 Task: Find connections with filter location Ningde with filter topic #futurewith filter profile language Spanish with filter current company AUROBINDO PHARMA LTD with filter school Panimalar Engineering College with filter industry Water Supply and Irrigation Systems with filter service category Project Management with filter keywords title Doctor
Action: Mouse moved to (554, 77)
Screenshot: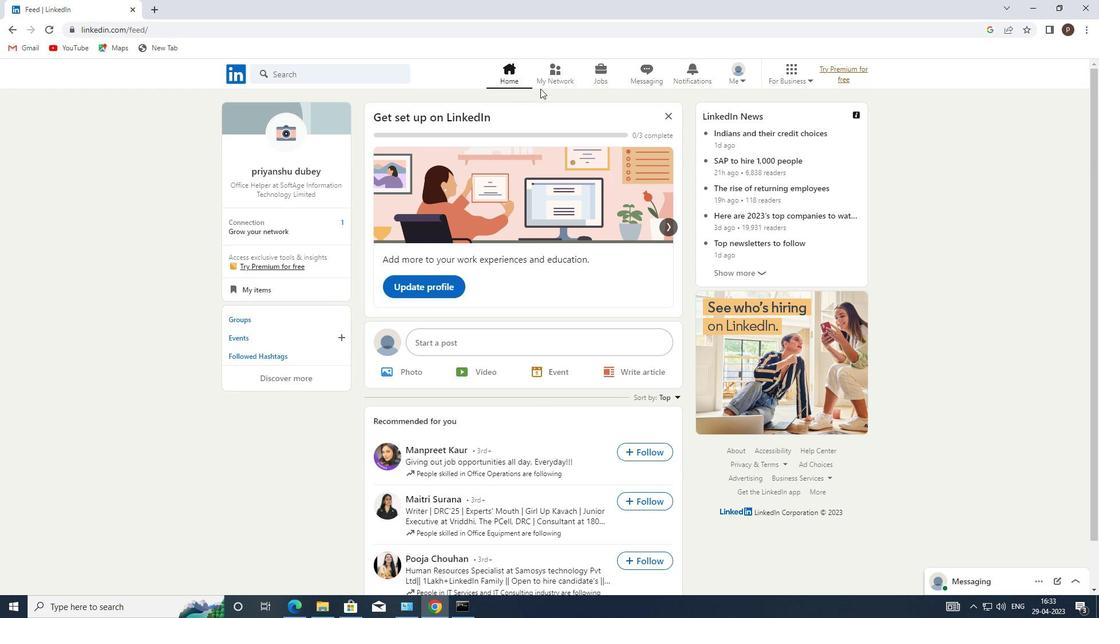 
Action: Mouse pressed left at (554, 77)
Screenshot: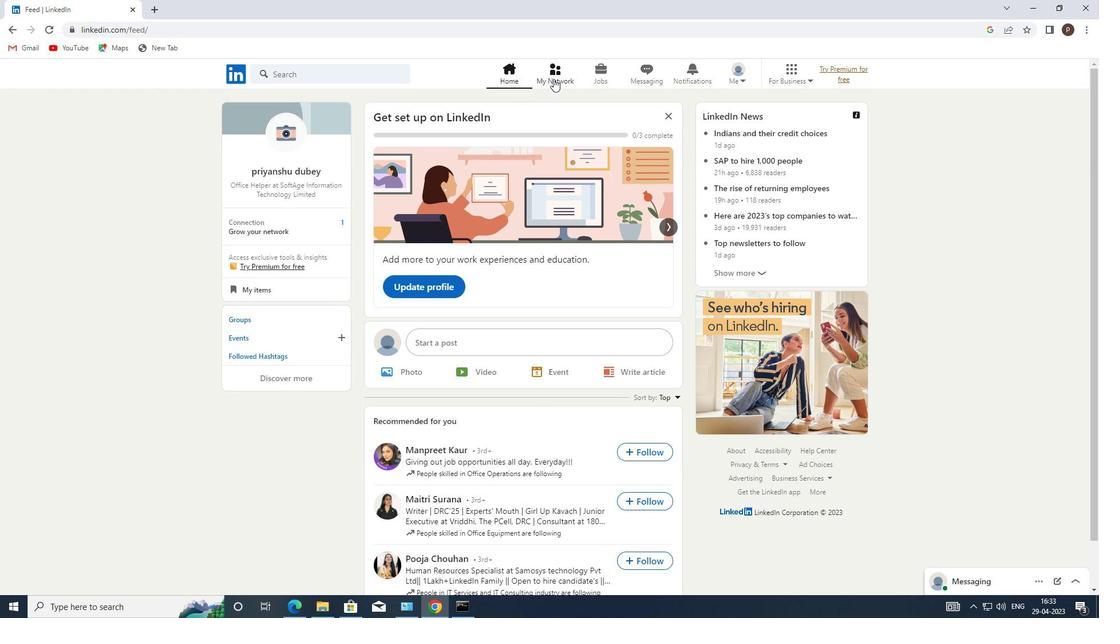 
Action: Mouse moved to (265, 133)
Screenshot: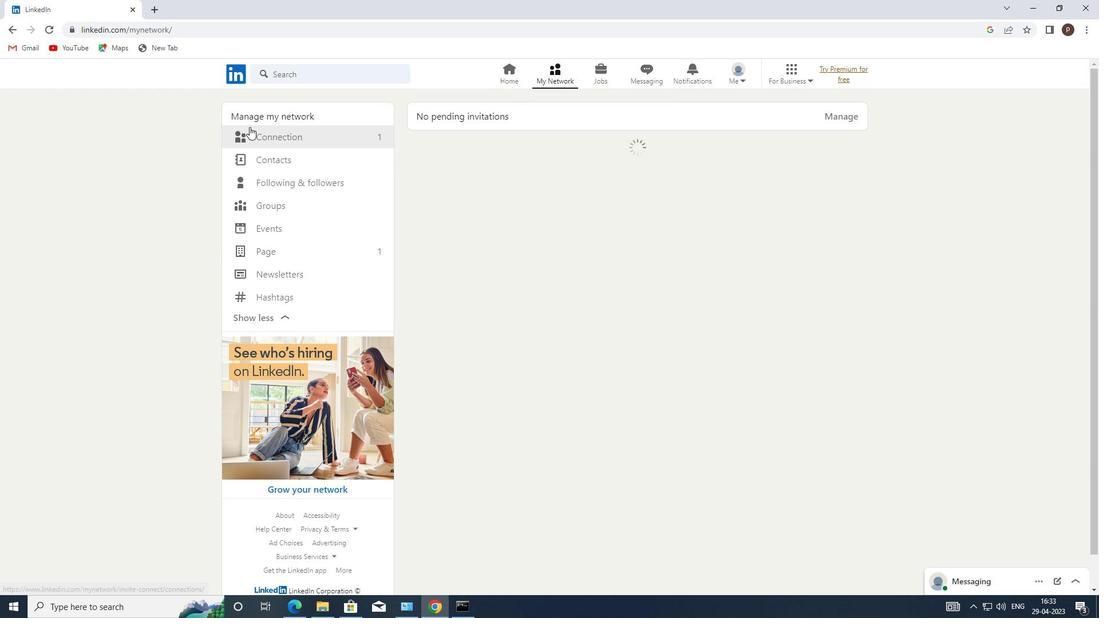 
Action: Mouse pressed left at (265, 133)
Screenshot: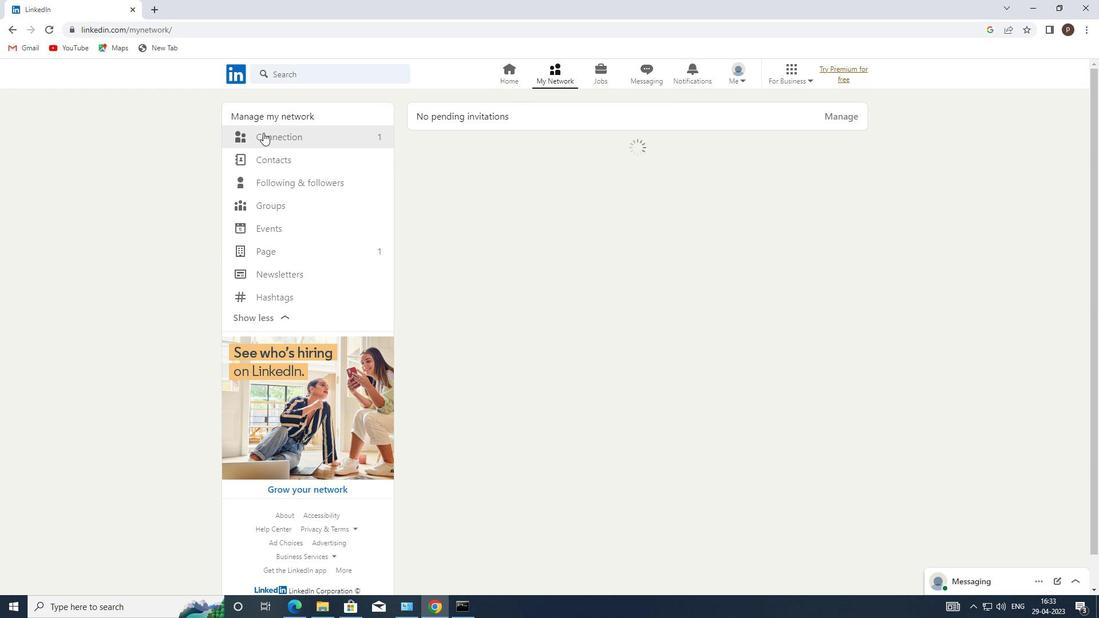 
Action: Mouse moved to (639, 138)
Screenshot: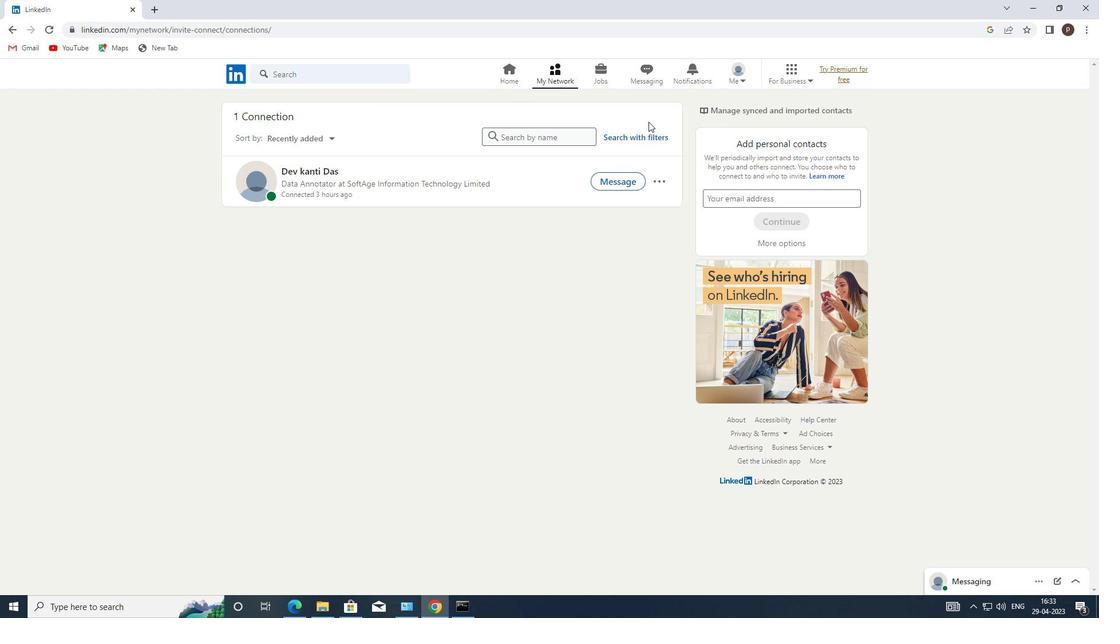 
Action: Mouse pressed left at (639, 138)
Screenshot: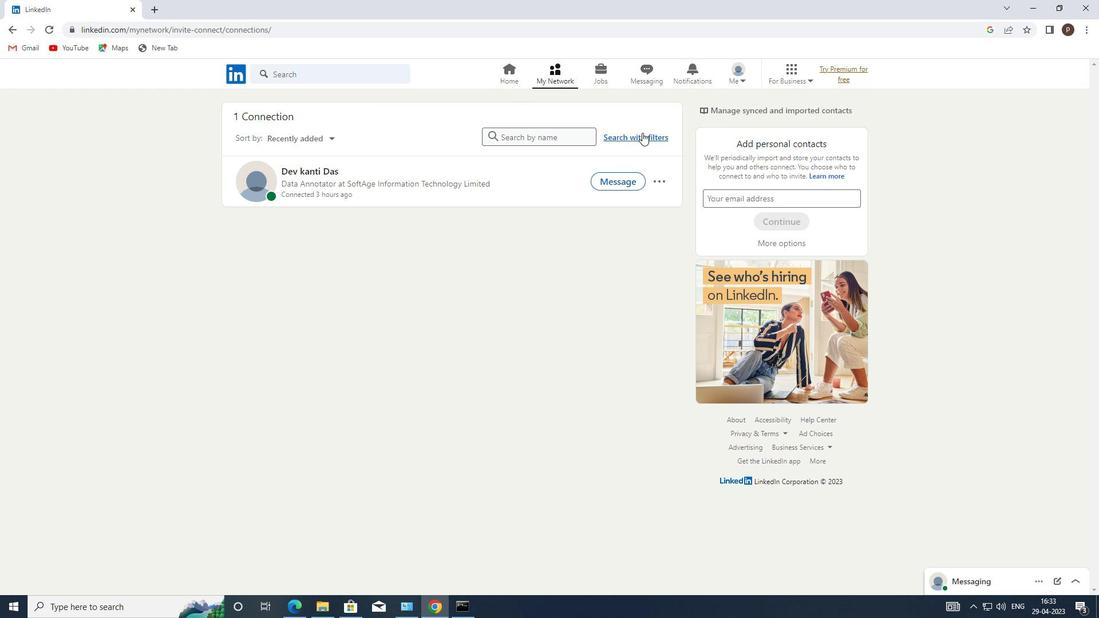 
Action: Mouse moved to (581, 102)
Screenshot: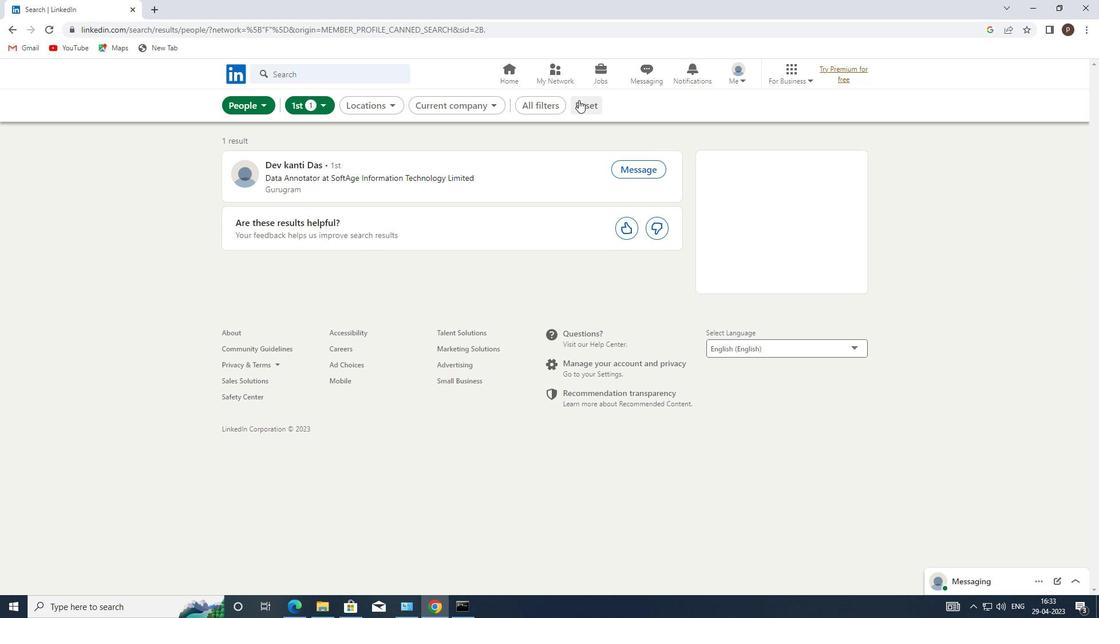 
Action: Mouse pressed left at (581, 102)
Screenshot: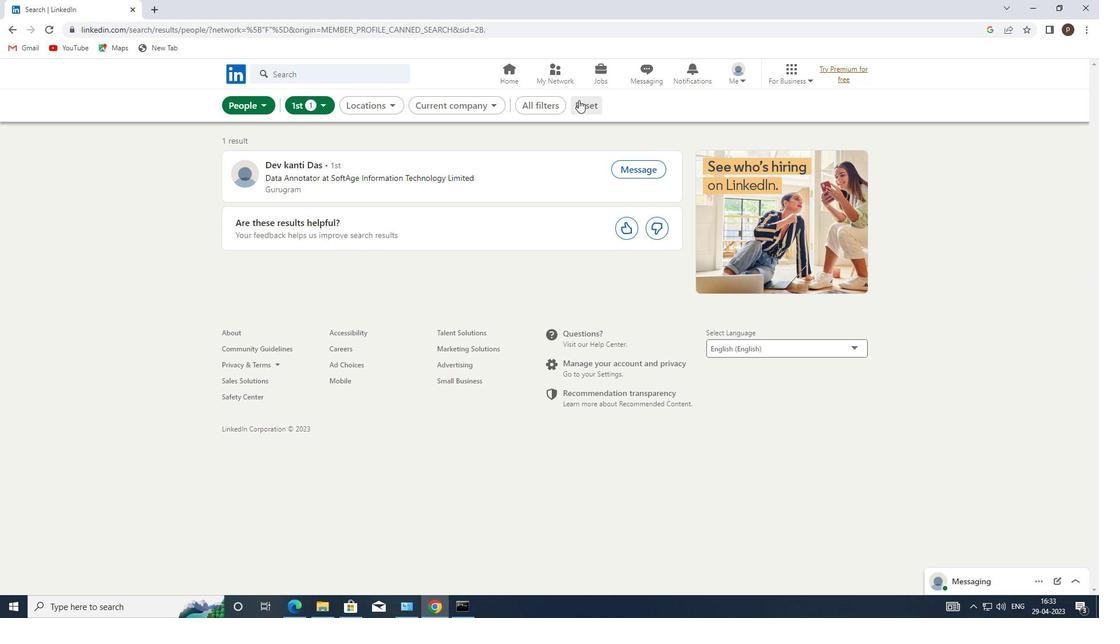 
Action: Mouse moved to (568, 105)
Screenshot: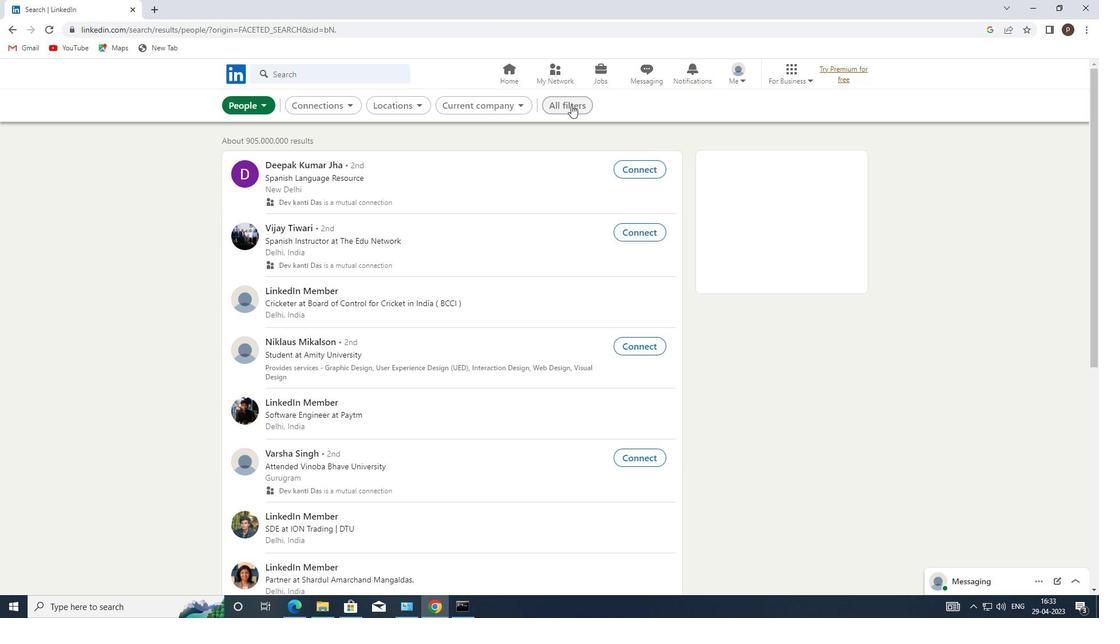 
Action: Mouse pressed left at (568, 105)
Screenshot: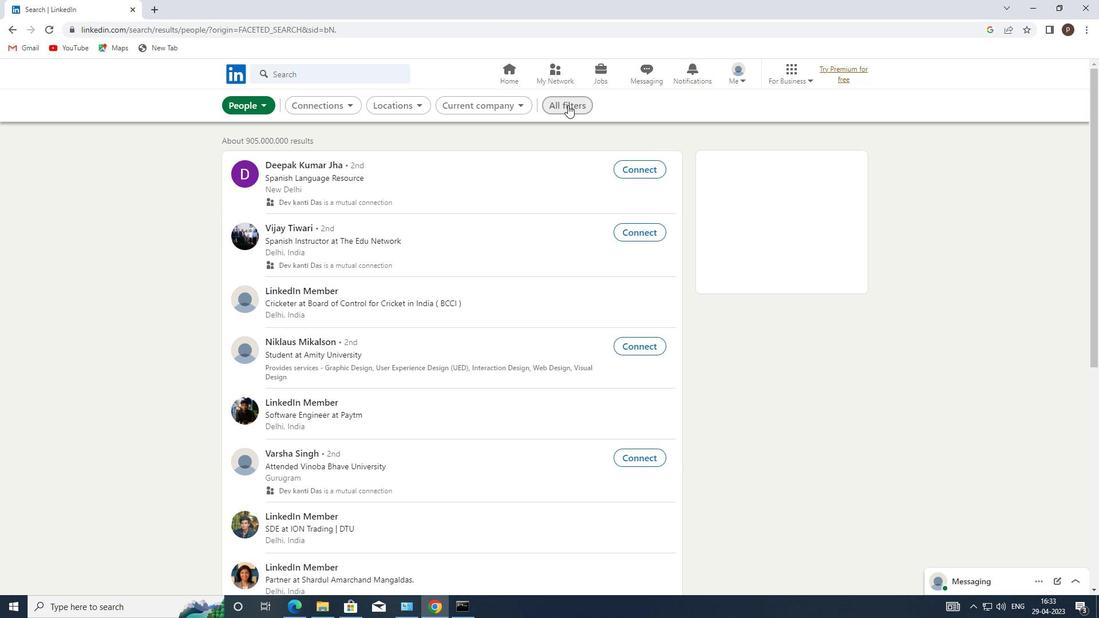 
Action: Mouse moved to (928, 427)
Screenshot: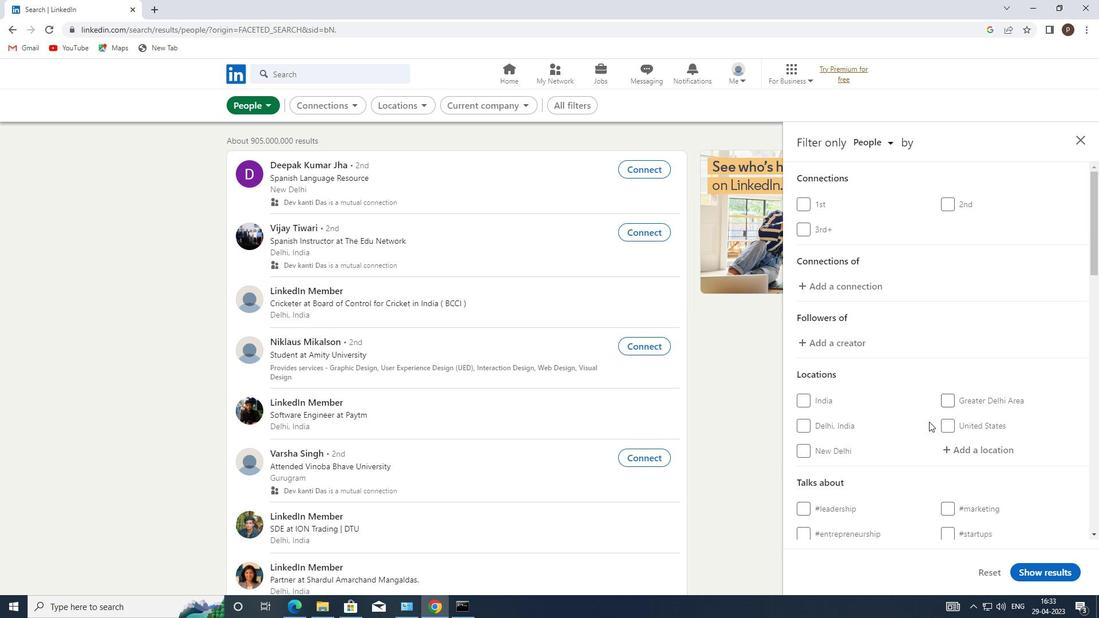 
Action: Mouse scrolled (928, 426) with delta (0, 0)
Screenshot: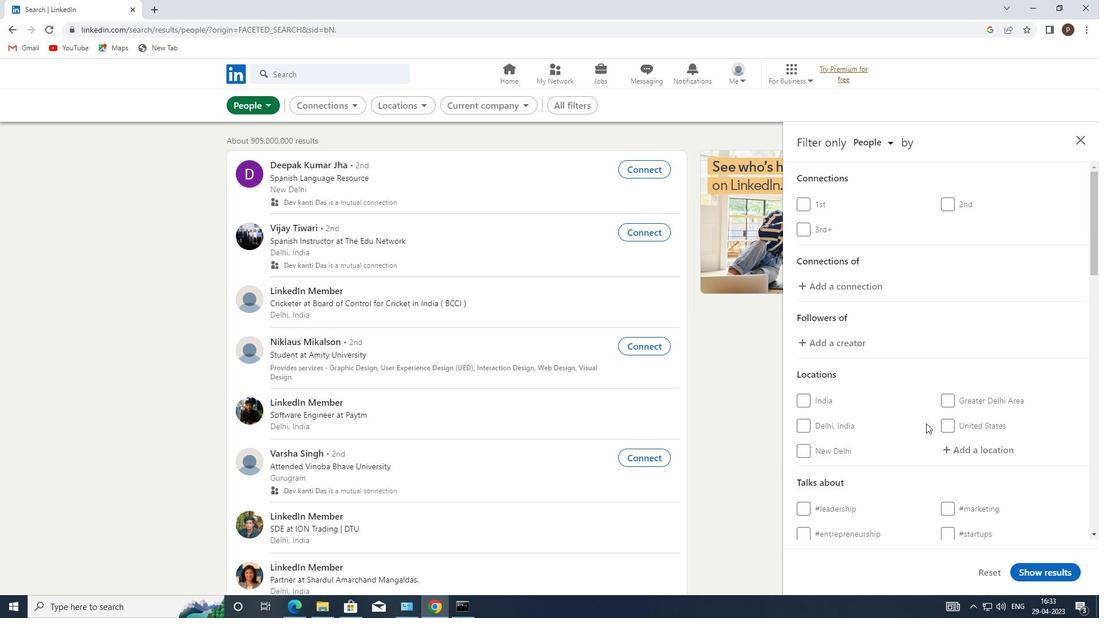 
Action: Mouse scrolled (928, 426) with delta (0, 0)
Screenshot: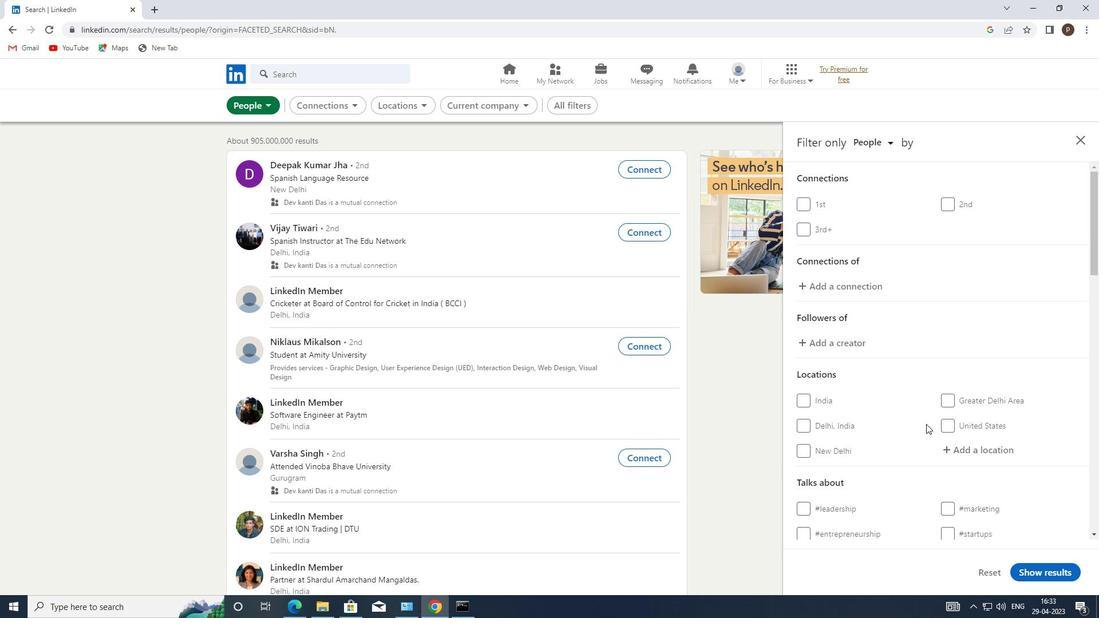 
Action: Mouse moved to (963, 337)
Screenshot: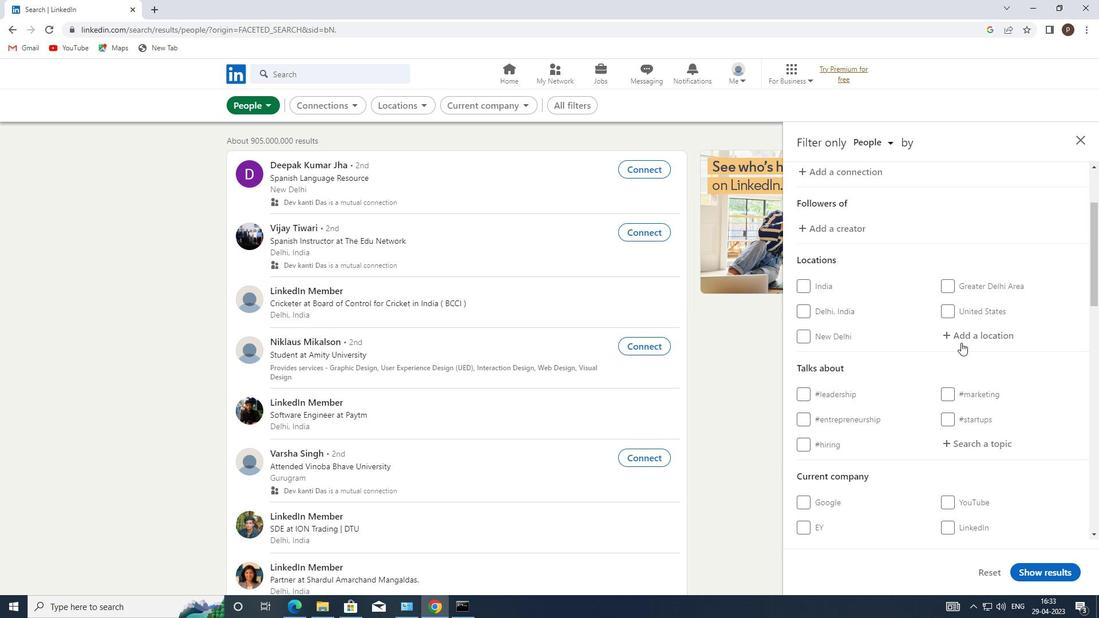 
Action: Mouse pressed left at (963, 337)
Screenshot: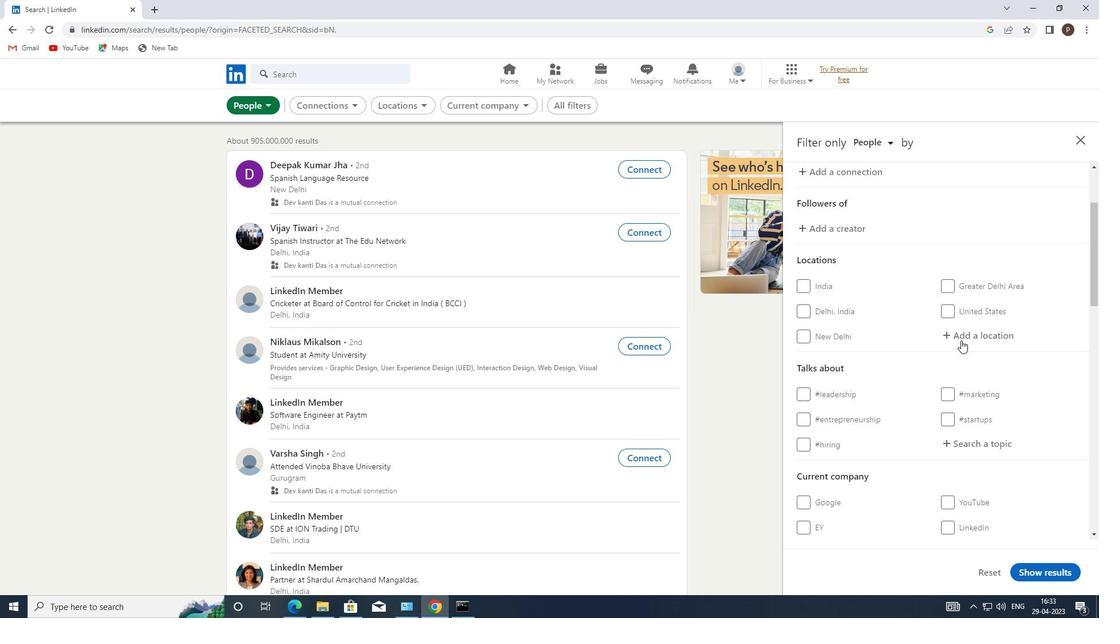 
Action: Key pressed n<Key.caps_lock>ingde
Screenshot: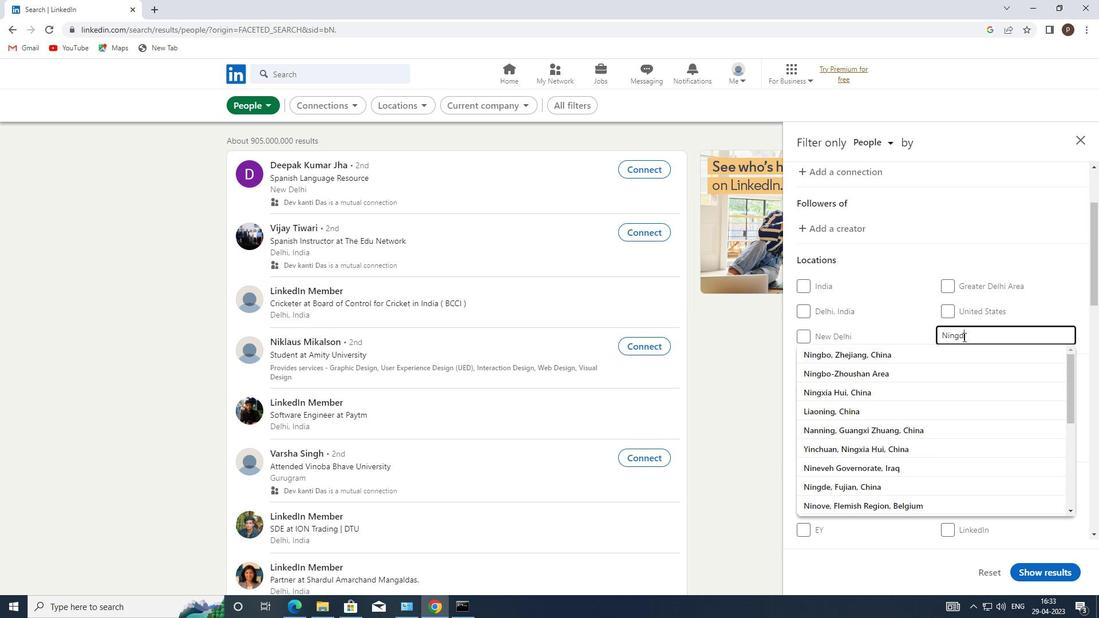 
Action: Mouse moved to (893, 354)
Screenshot: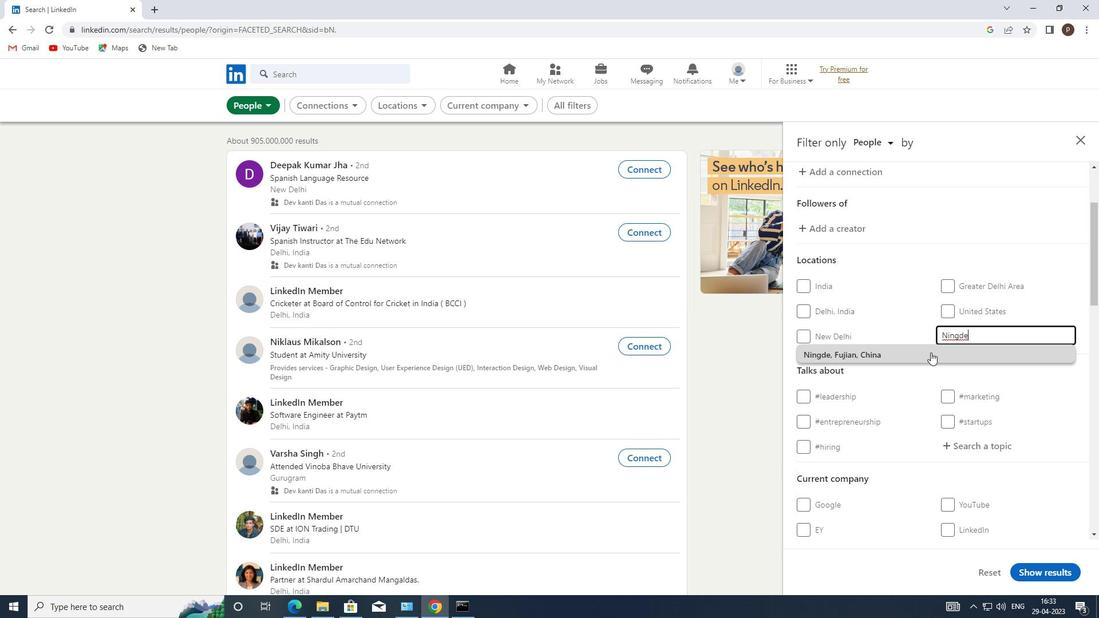 
Action: Mouse pressed left at (893, 354)
Screenshot: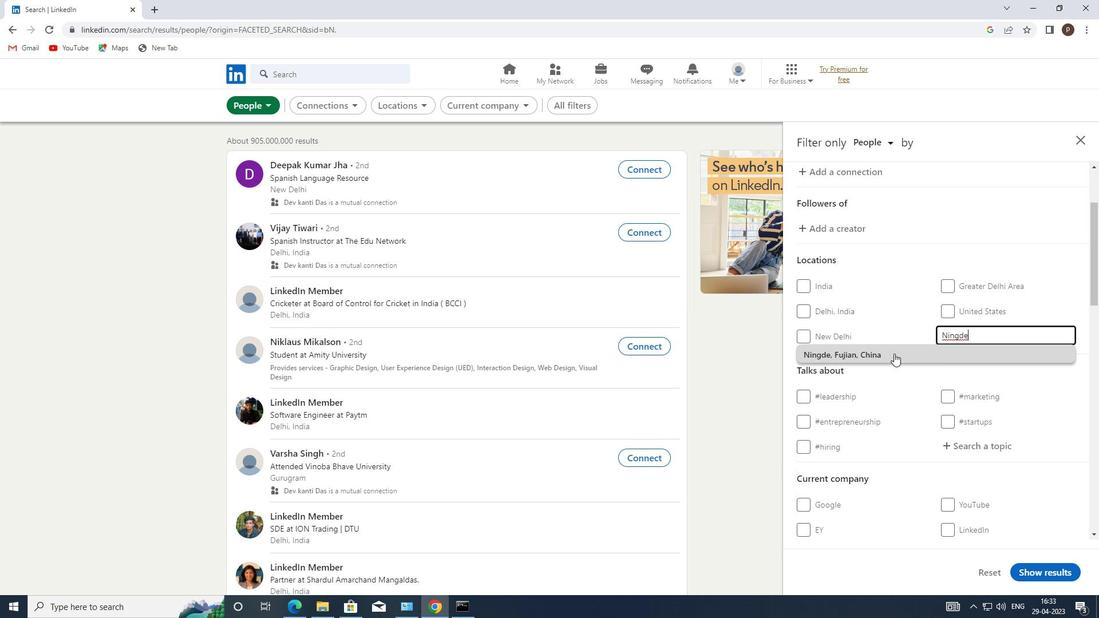 
Action: Mouse moved to (944, 414)
Screenshot: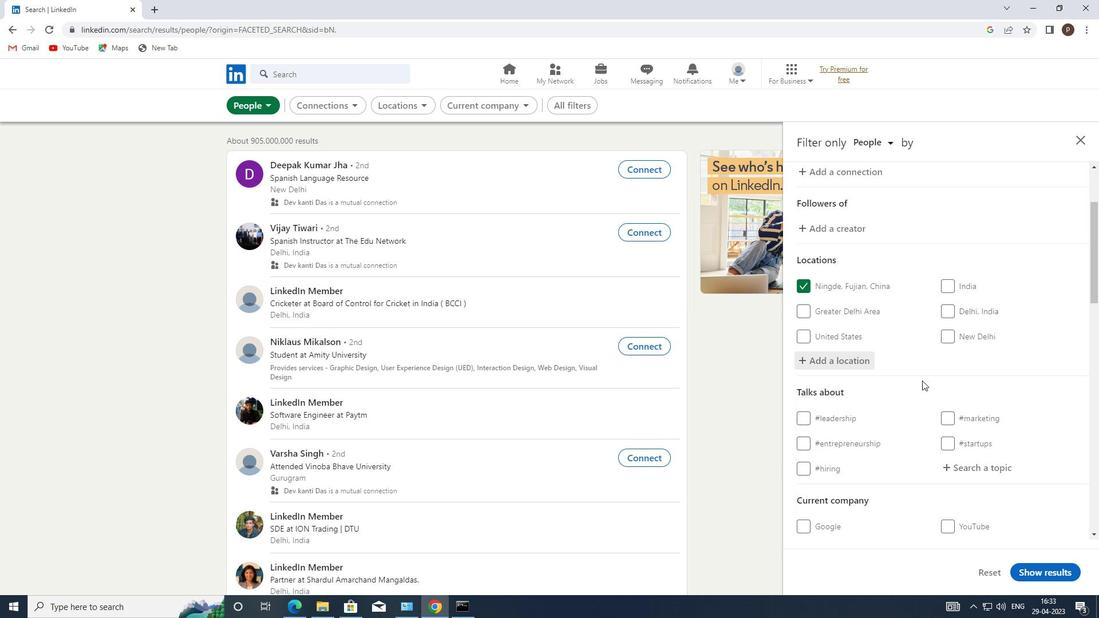 
Action: Mouse scrolled (944, 414) with delta (0, 0)
Screenshot: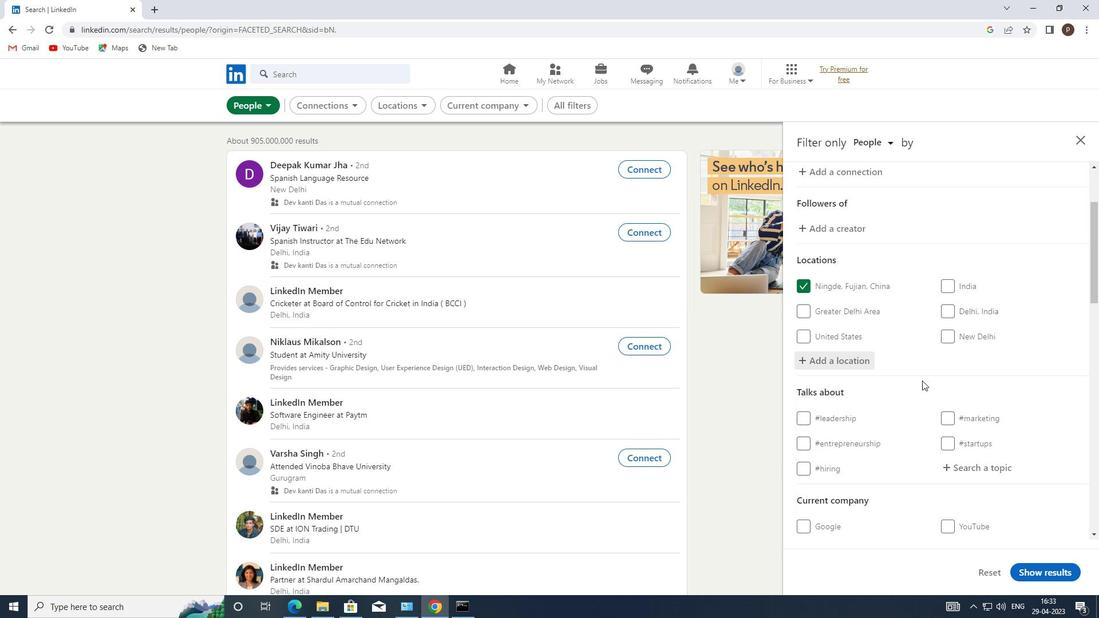 
Action: Mouse scrolled (944, 414) with delta (0, 0)
Screenshot: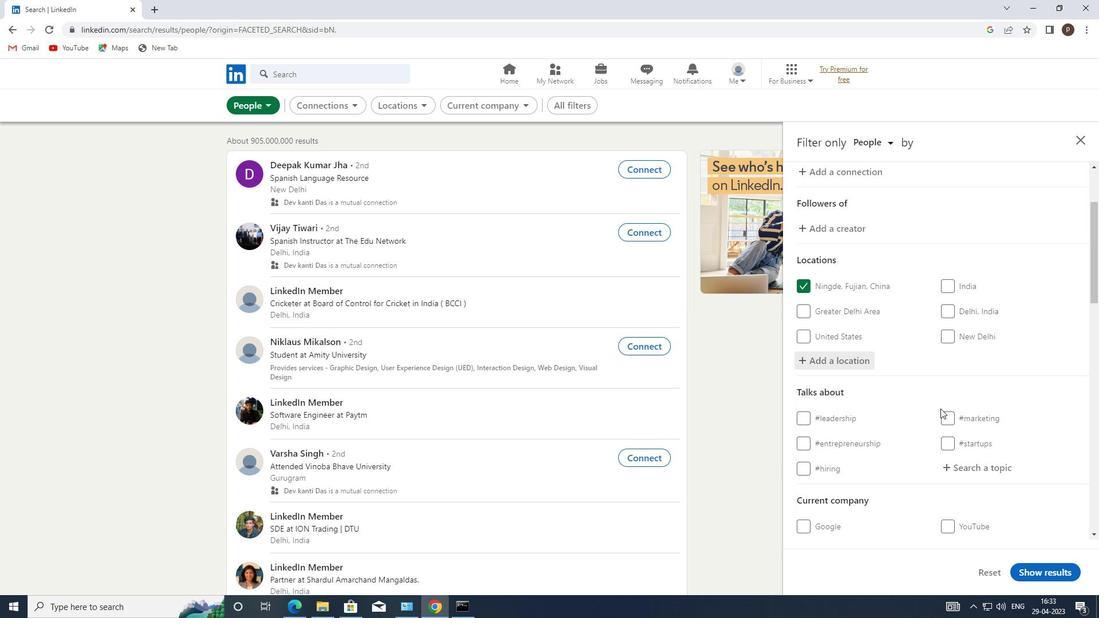 
Action: Mouse moved to (967, 359)
Screenshot: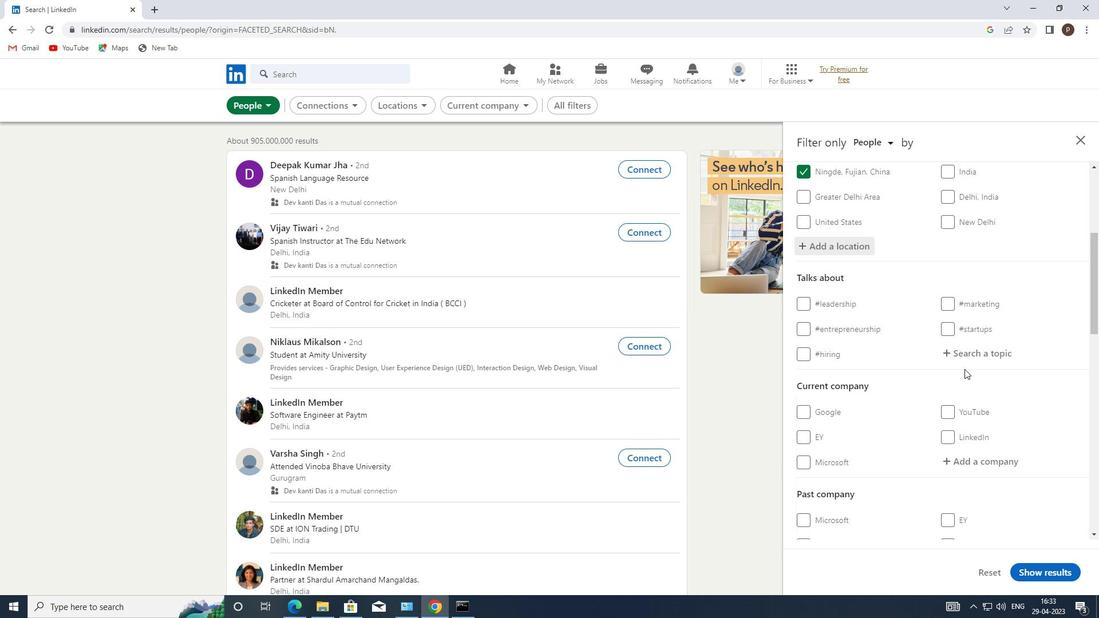 
Action: Mouse pressed left at (967, 359)
Screenshot: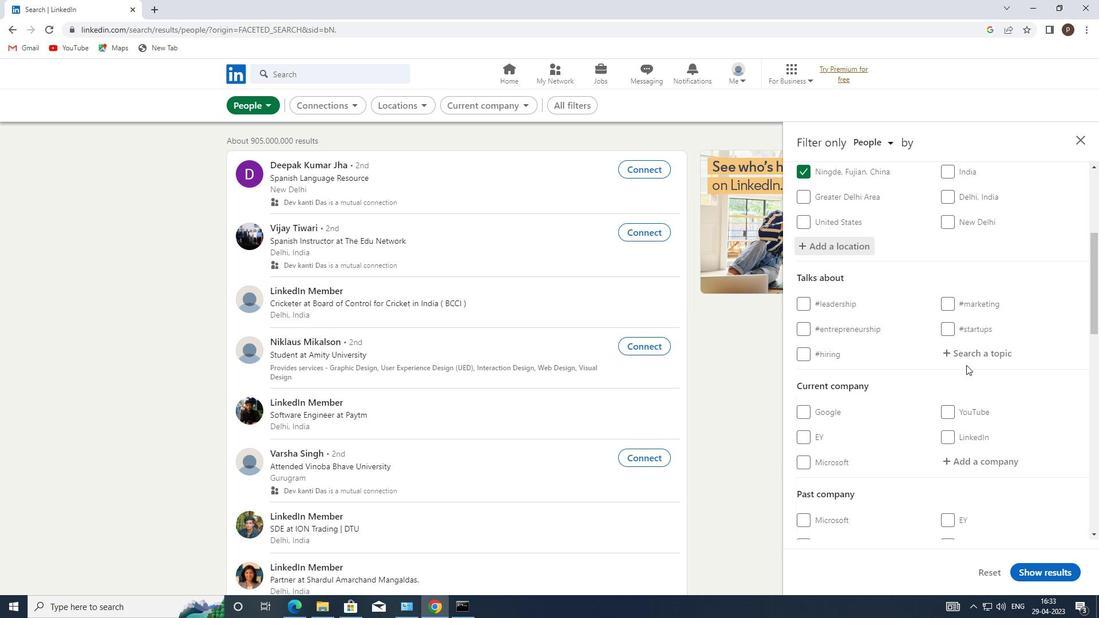 
Action: Mouse moved to (967, 357)
Screenshot: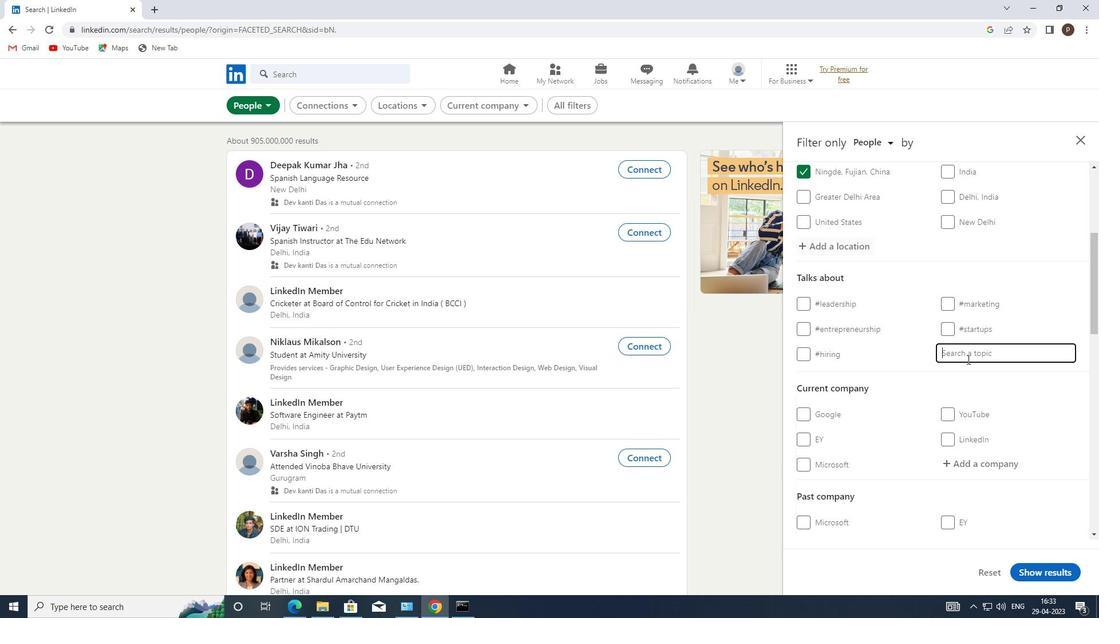 
Action: Mouse pressed left at (967, 357)
Screenshot: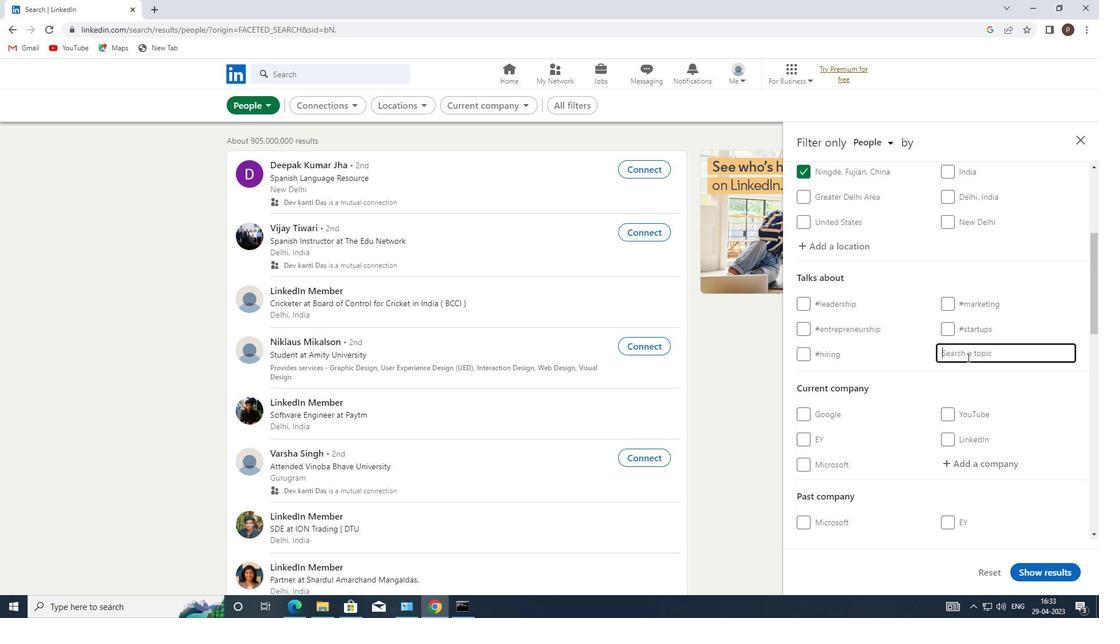 
Action: Mouse moved to (967, 357)
Screenshot: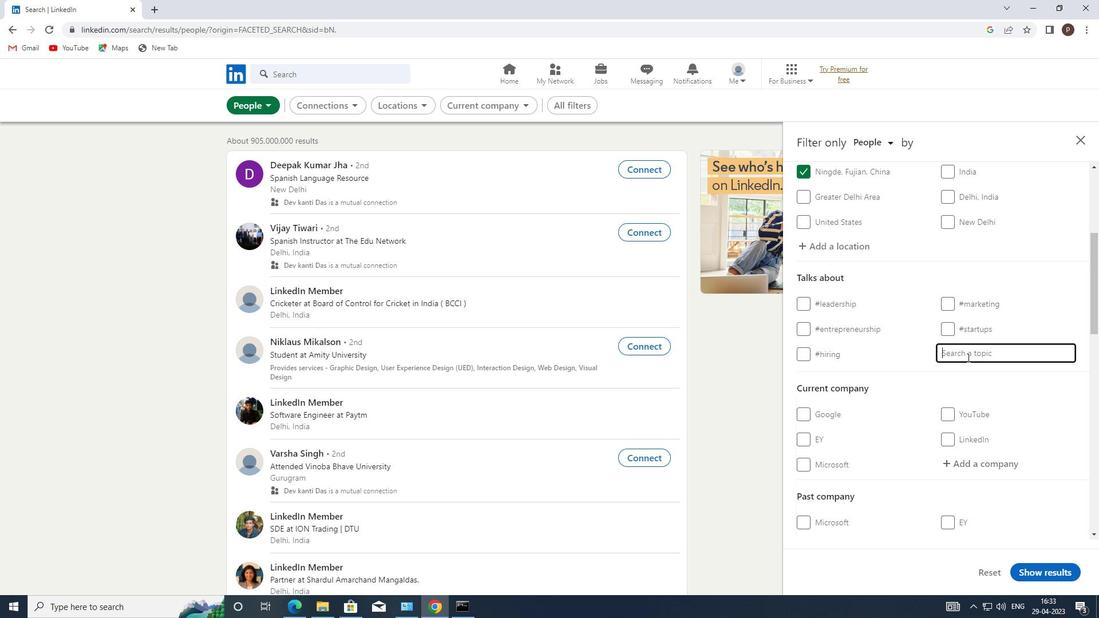 
Action: Key pressed <Key.shift>#FUTURE
Screenshot: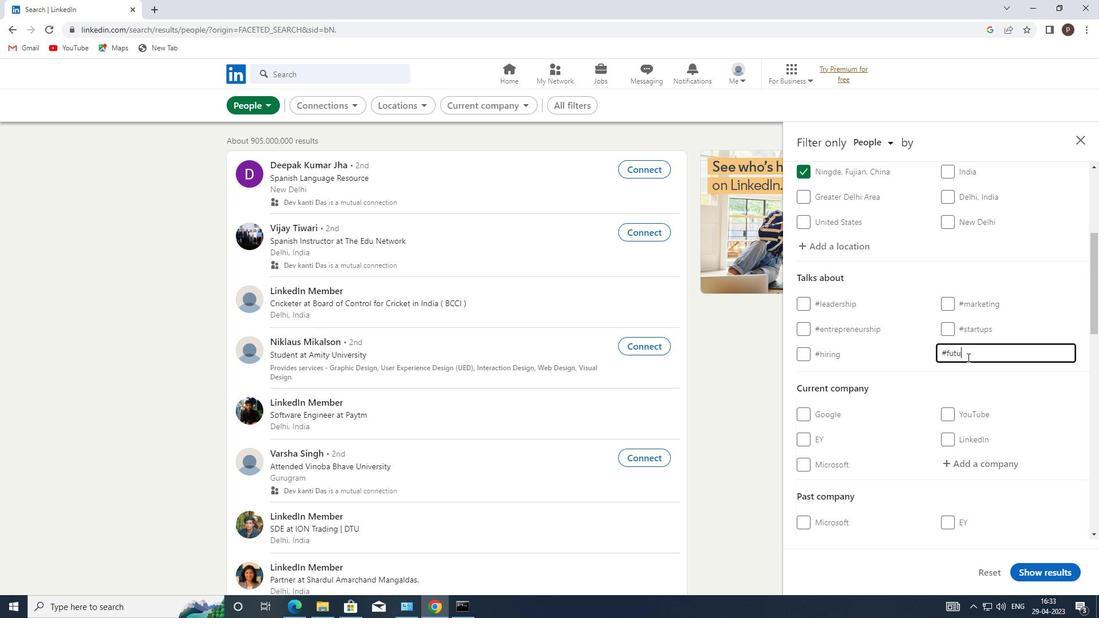 
Action: Mouse moved to (988, 382)
Screenshot: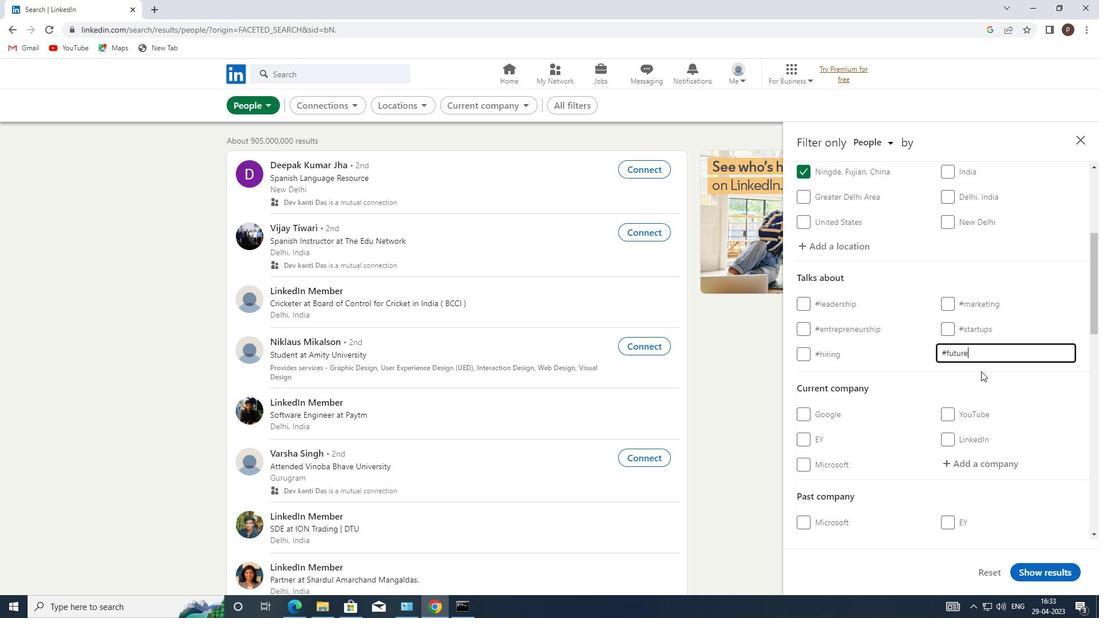 
Action: Mouse scrolled (988, 381) with delta (0, 0)
Screenshot: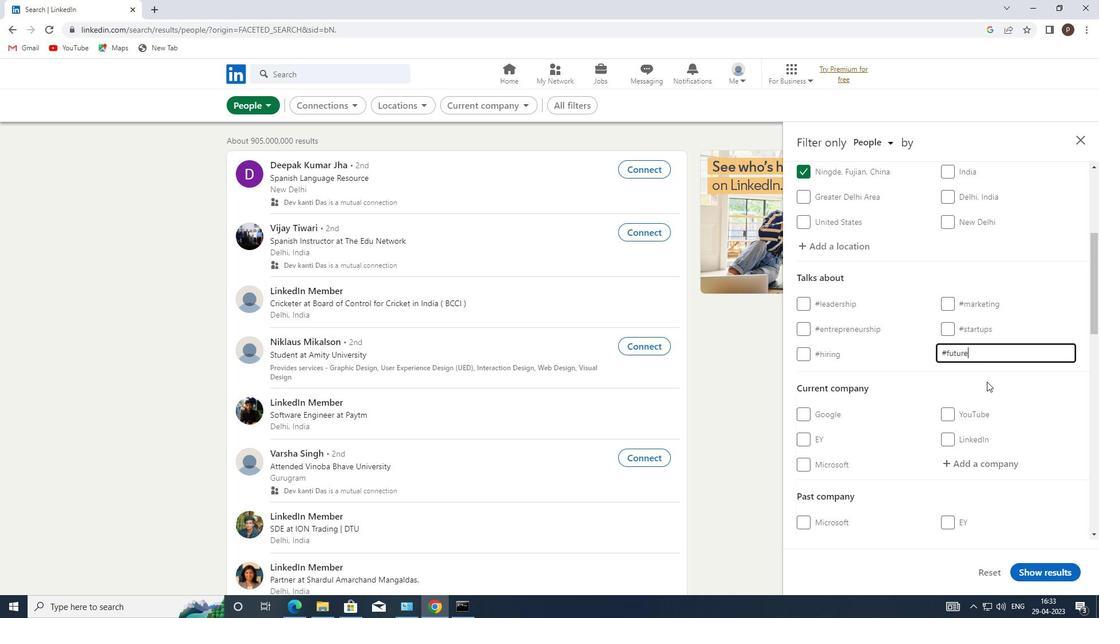 
Action: Mouse scrolled (988, 381) with delta (0, 0)
Screenshot: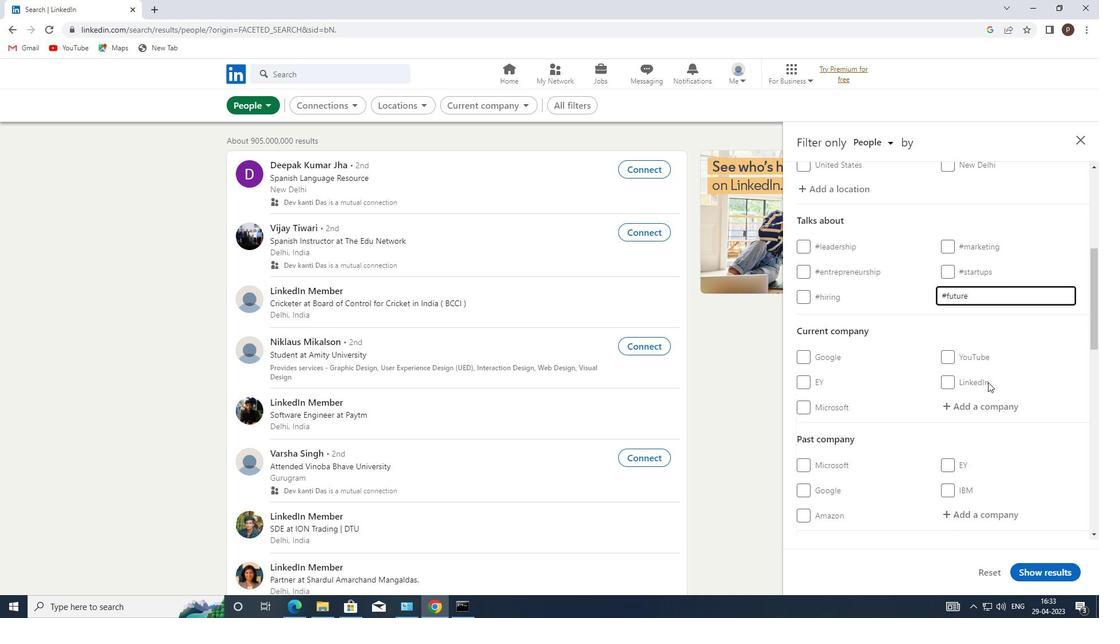 
Action: Mouse scrolled (988, 381) with delta (0, 0)
Screenshot: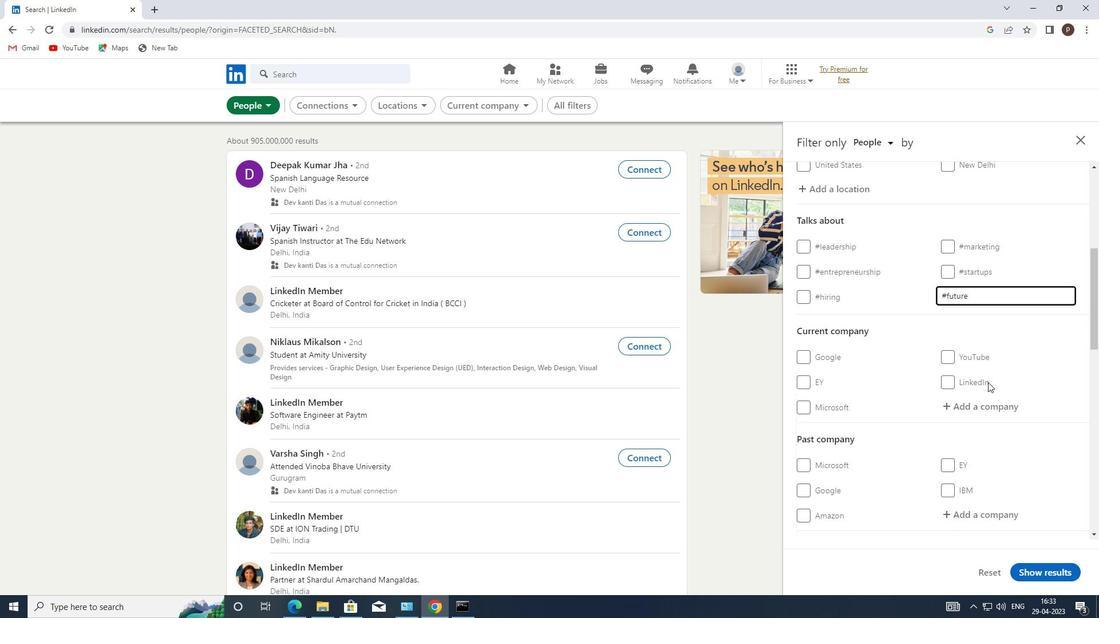 
Action: Mouse scrolled (988, 381) with delta (0, 0)
Screenshot: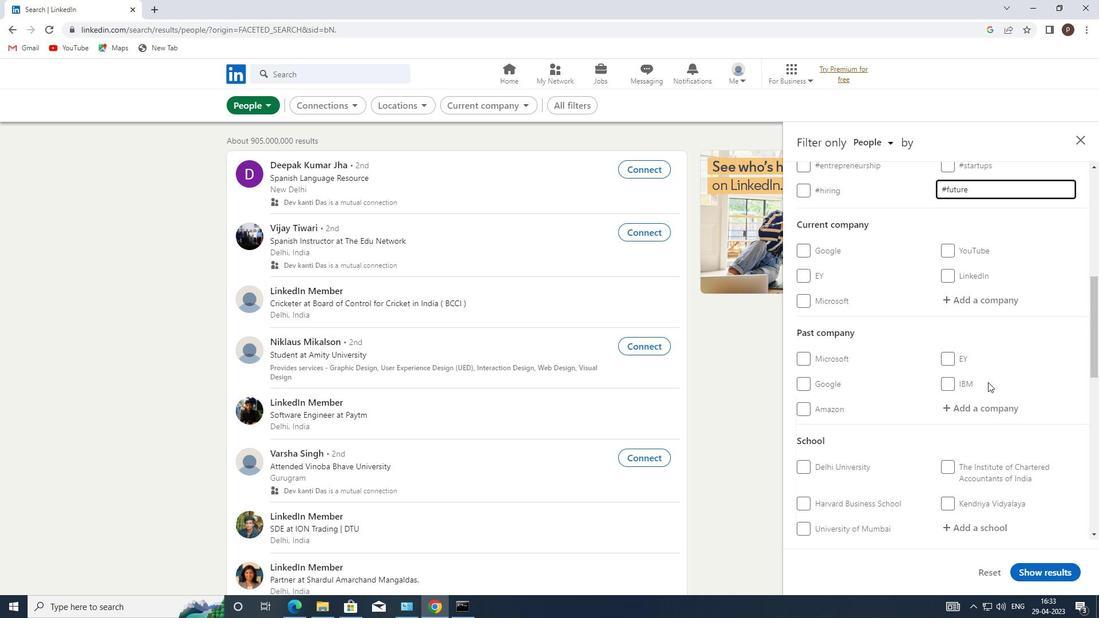 
Action: Mouse scrolled (988, 381) with delta (0, 0)
Screenshot: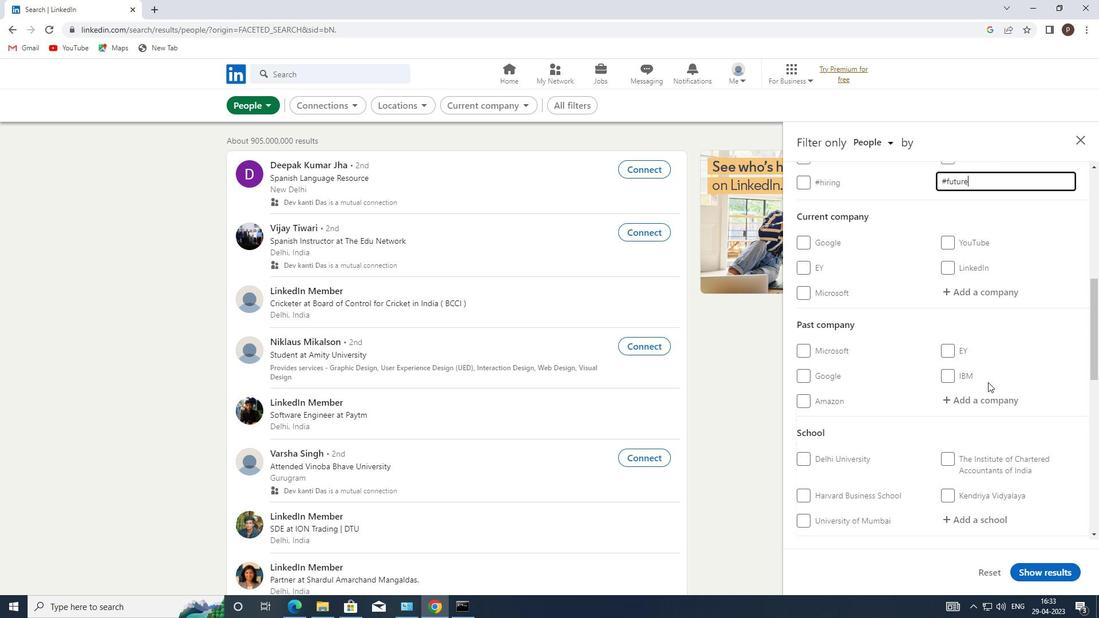 
Action: Mouse scrolled (988, 381) with delta (0, 0)
Screenshot: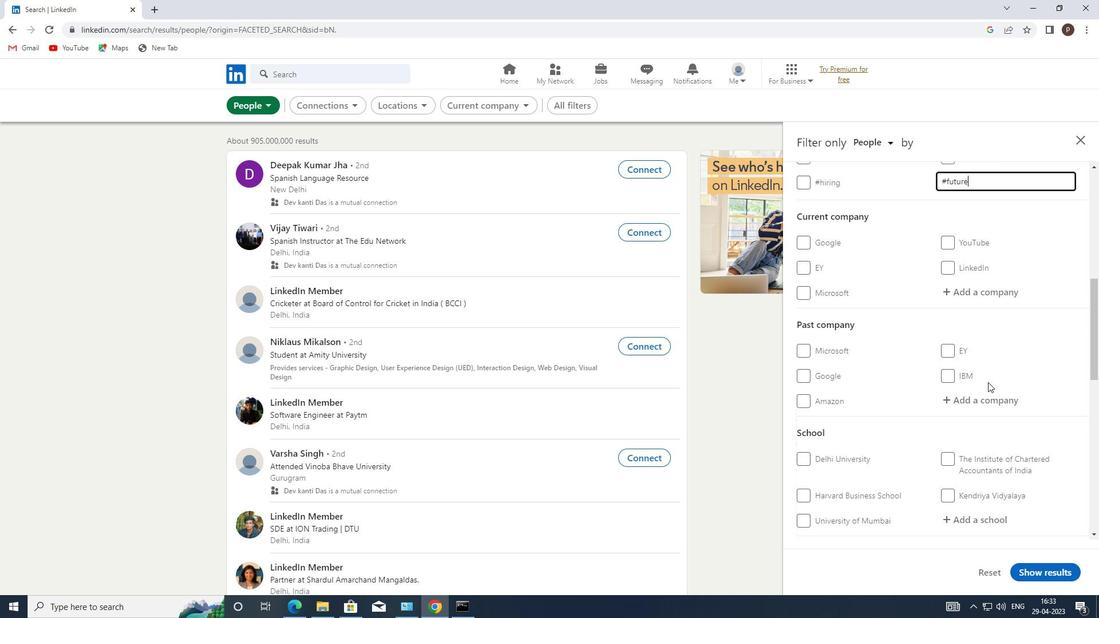 
Action: Mouse moved to (960, 377)
Screenshot: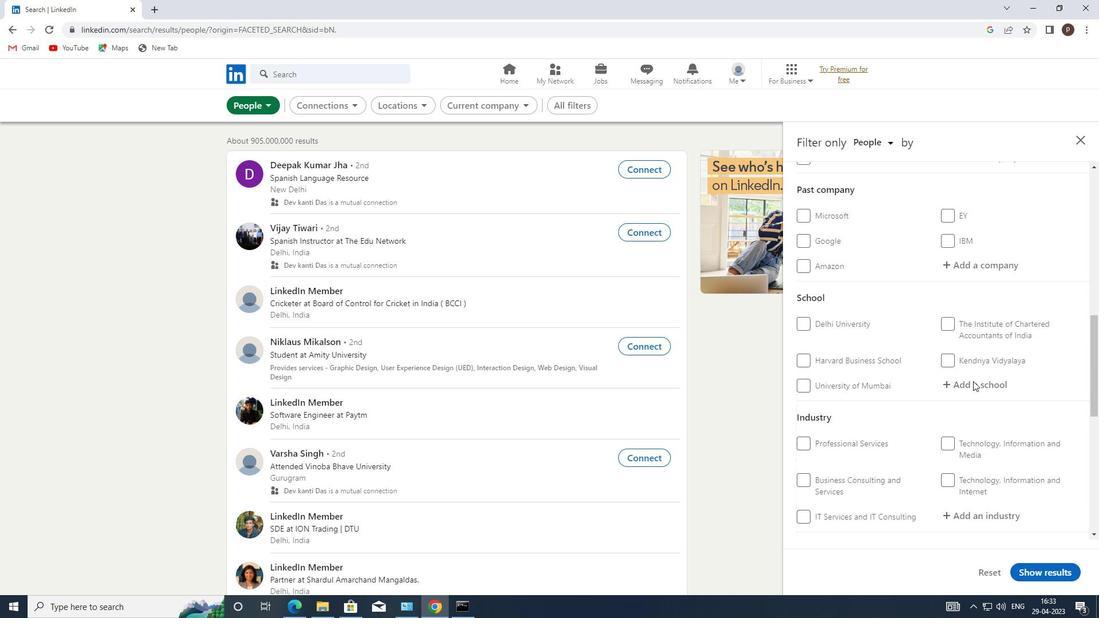 
Action: Mouse scrolled (960, 377) with delta (0, 0)
Screenshot: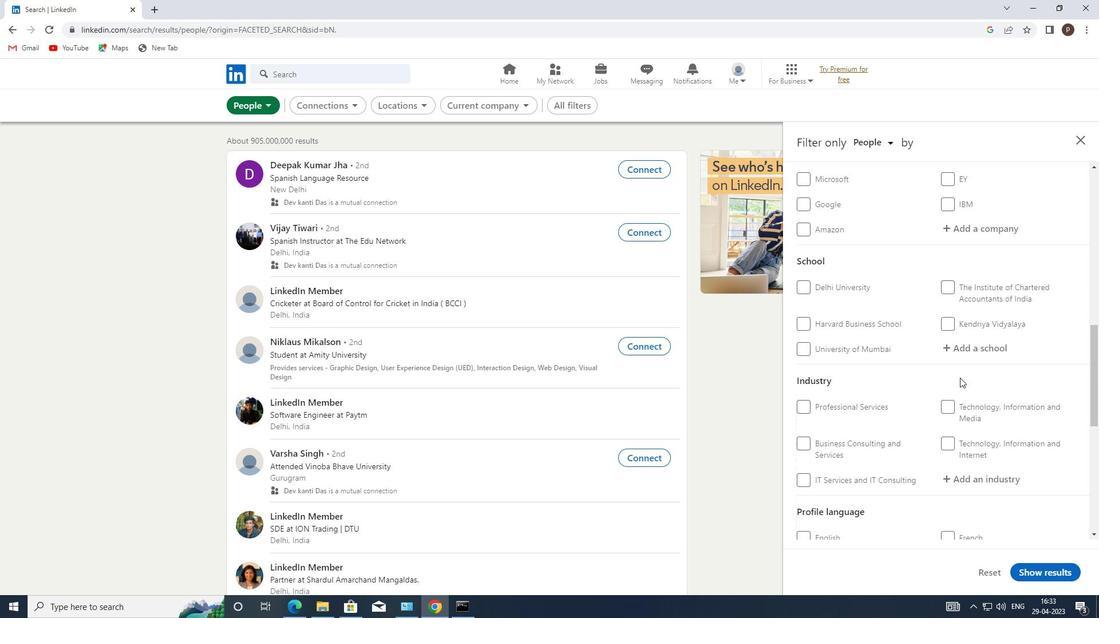 
Action: Mouse scrolled (960, 377) with delta (0, 0)
Screenshot: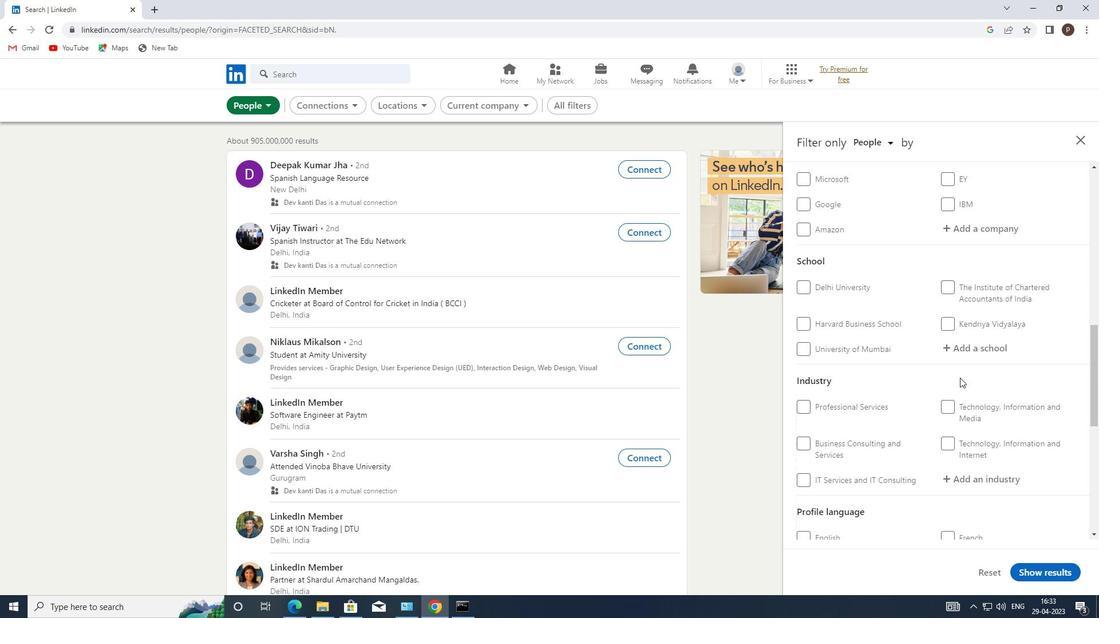 
Action: Mouse moved to (800, 447)
Screenshot: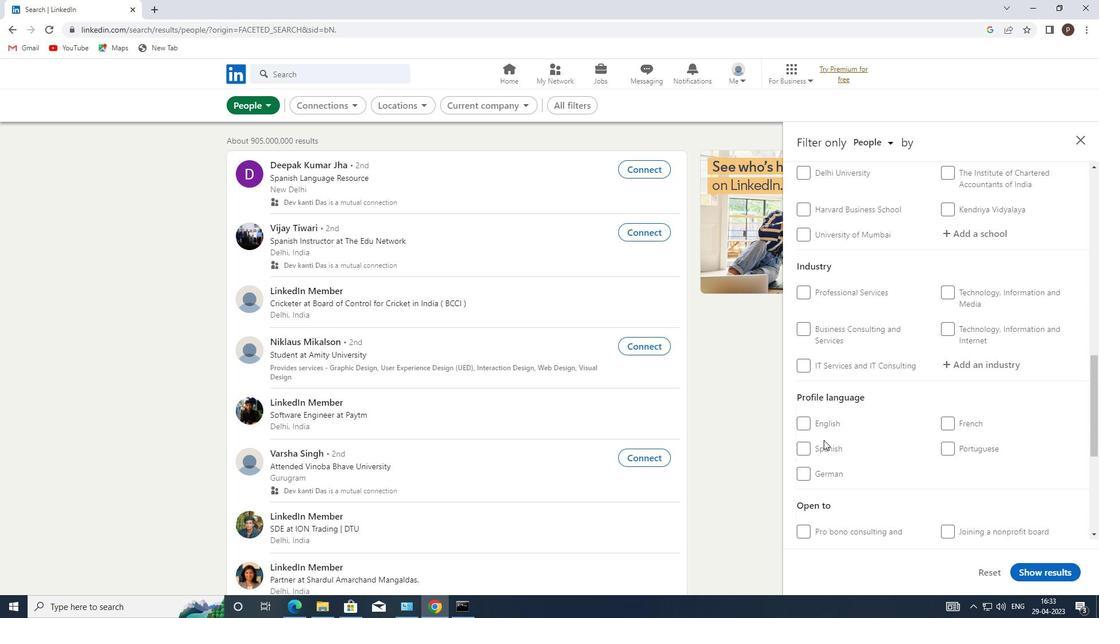 
Action: Mouse pressed left at (800, 447)
Screenshot: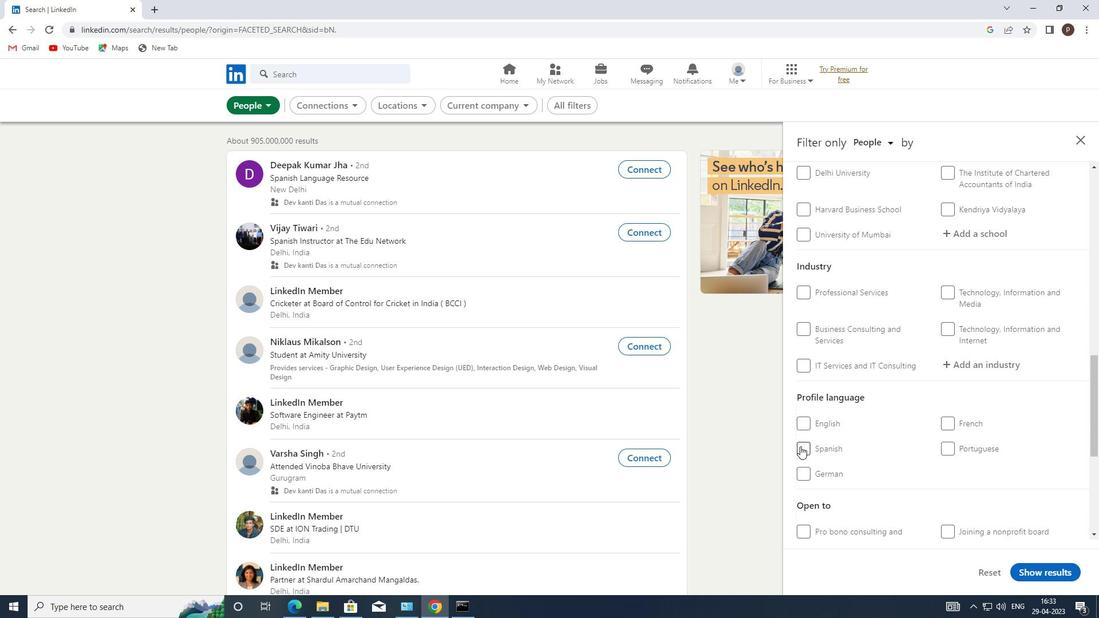 
Action: Mouse moved to (908, 385)
Screenshot: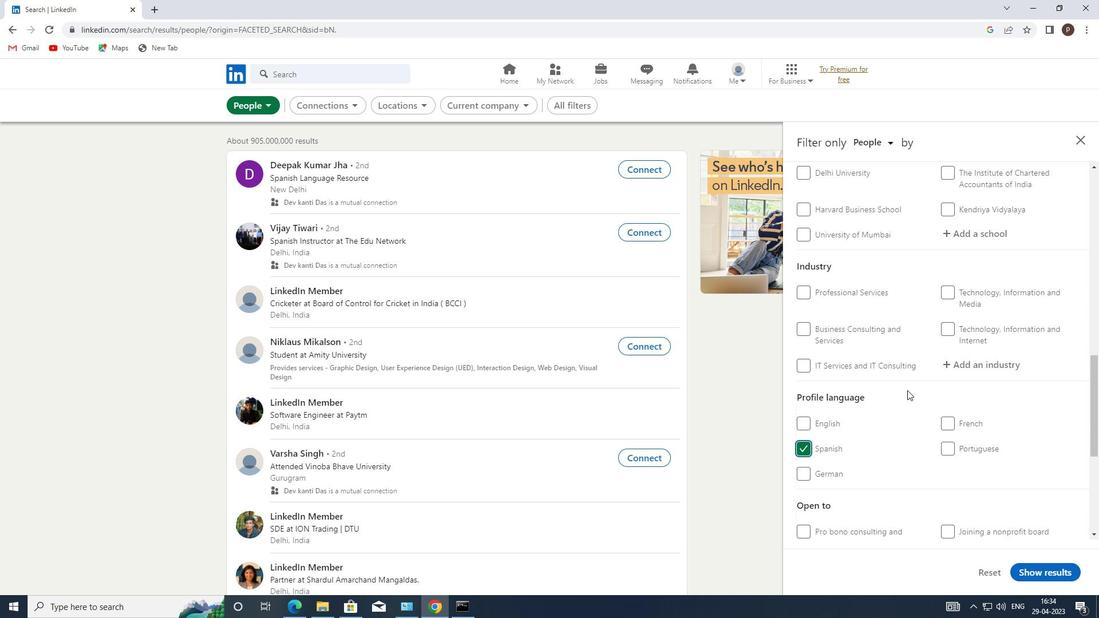 
Action: Mouse scrolled (908, 385) with delta (0, 0)
Screenshot: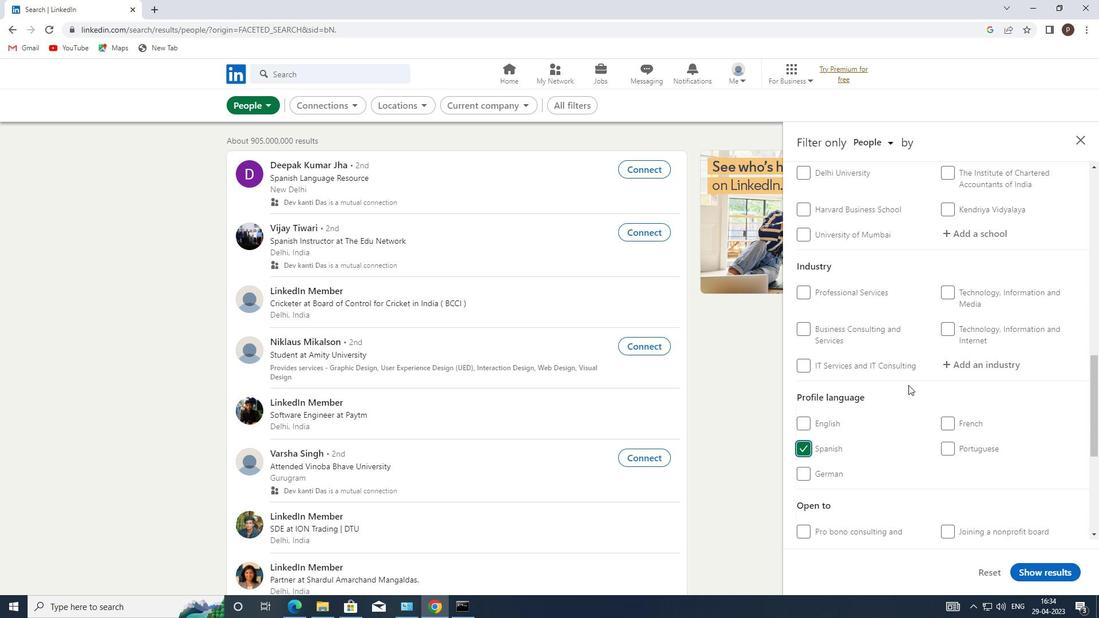 
Action: Mouse scrolled (908, 385) with delta (0, 0)
Screenshot: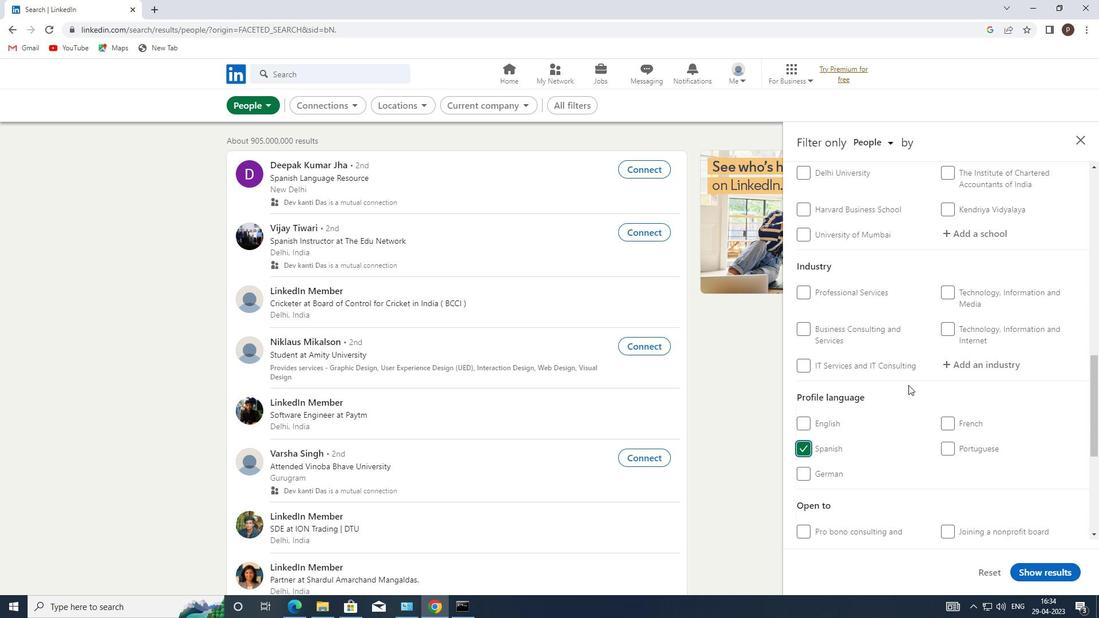 
Action: Mouse moved to (908, 385)
Screenshot: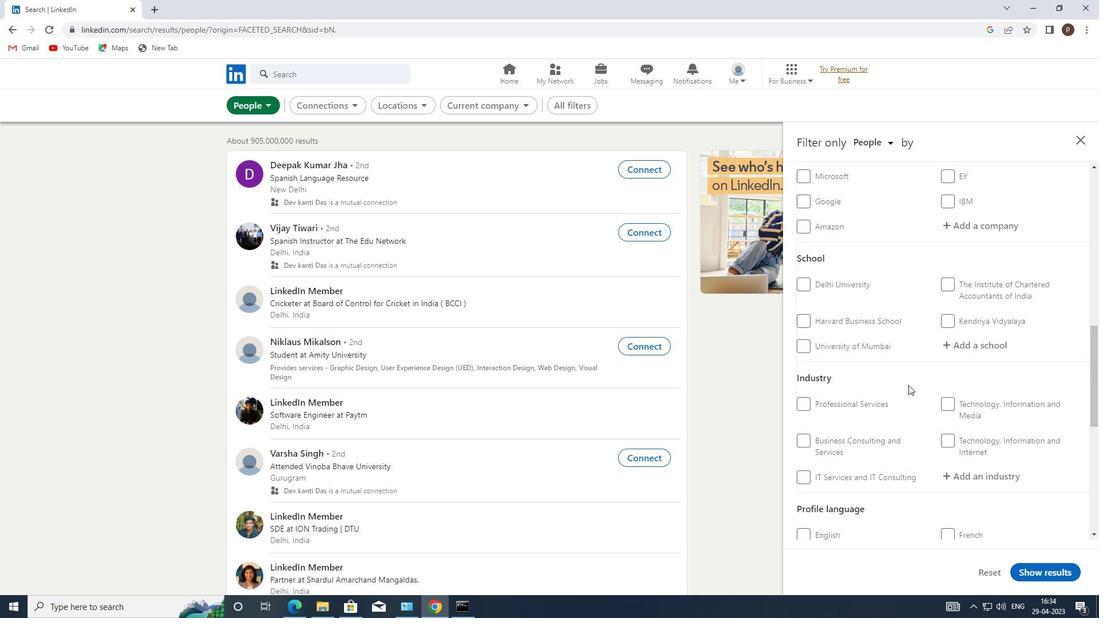 
Action: Mouse scrolled (908, 385) with delta (0, 0)
Screenshot: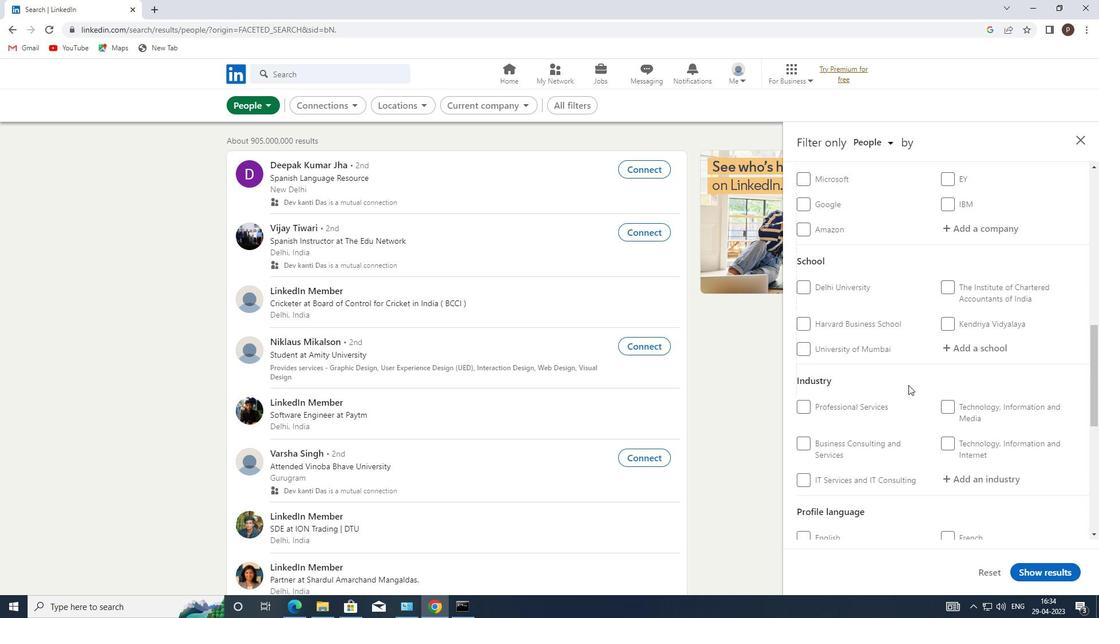 
Action: Mouse scrolled (908, 385) with delta (0, 0)
Screenshot: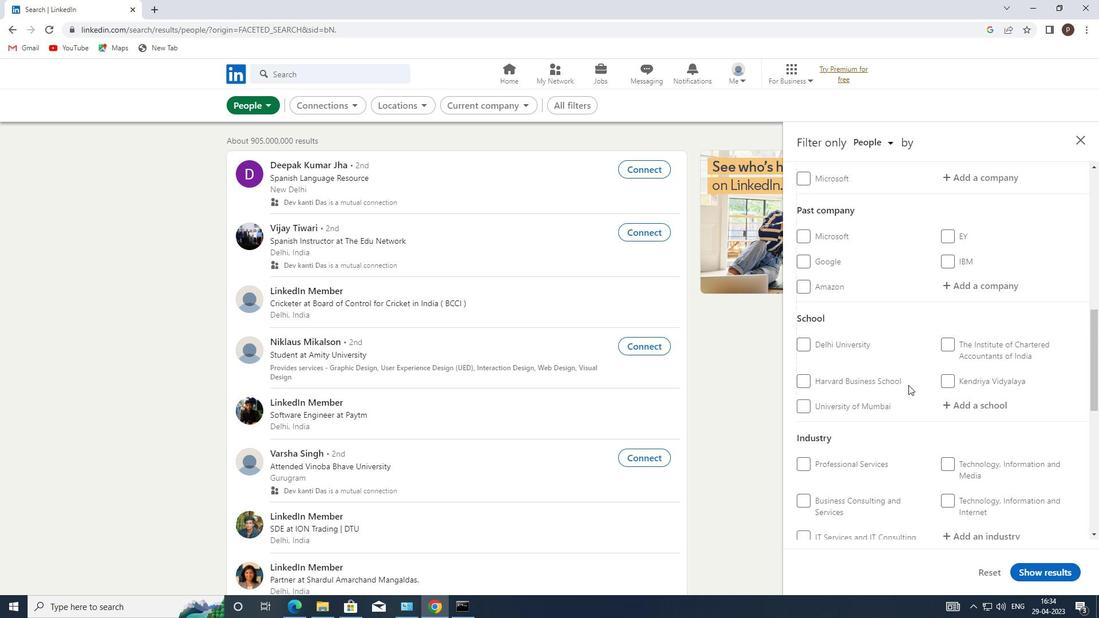 
Action: Mouse scrolled (908, 385) with delta (0, 0)
Screenshot: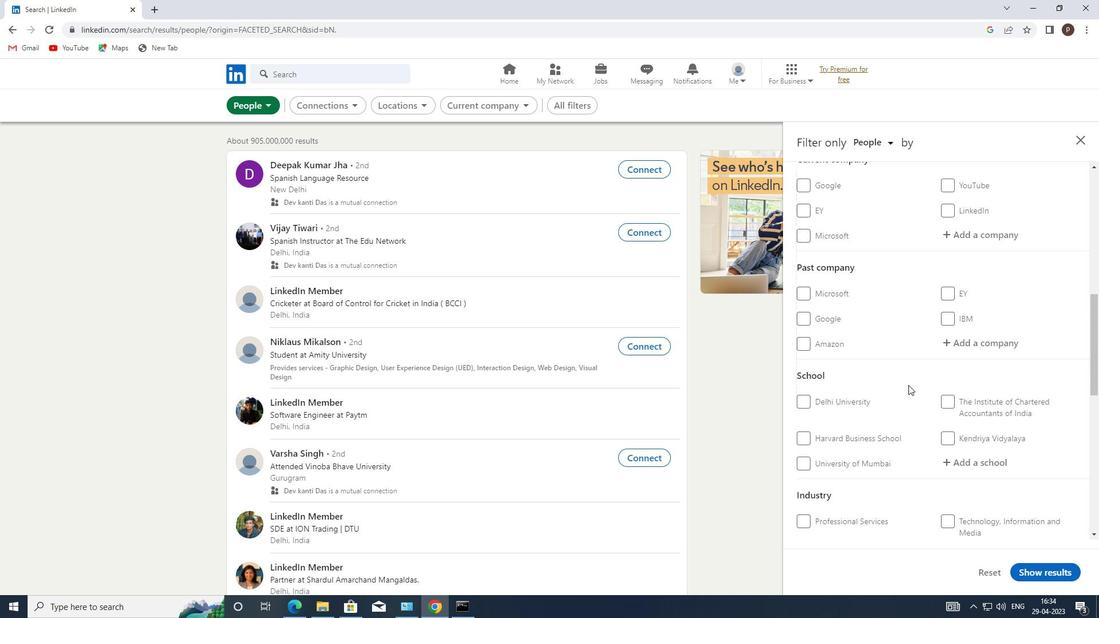 
Action: Mouse moved to (957, 294)
Screenshot: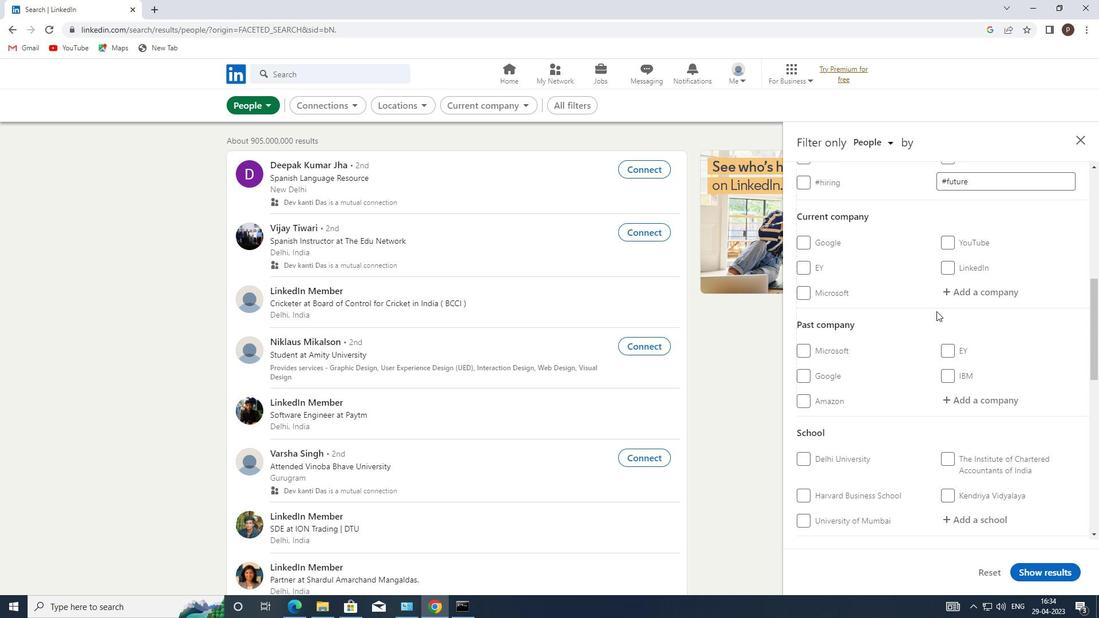 
Action: Mouse pressed left at (957, 294)
Screenshot: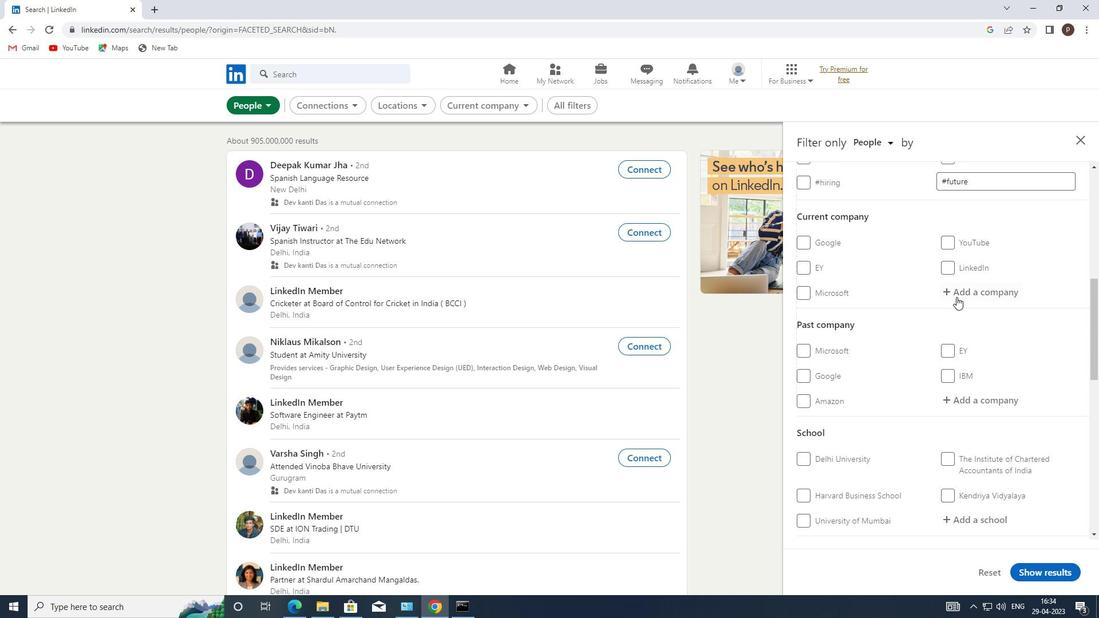 
Action: Key pressed <Key.caps_lock>AUROBINDO
Screenshot: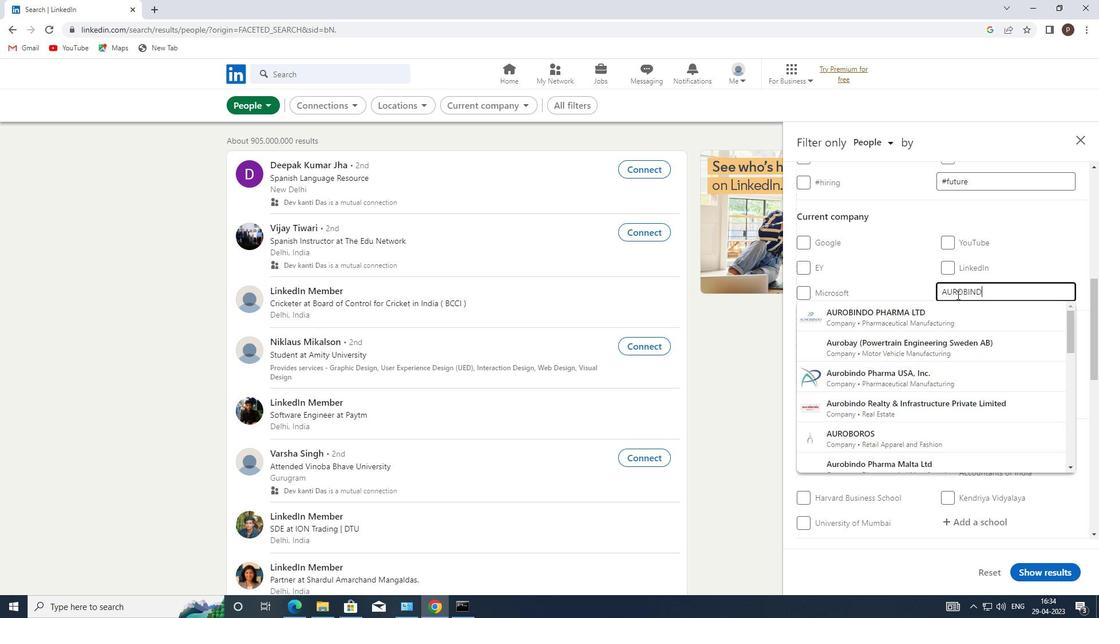 
Action: Mouse moved to (916, 316)
Screenshot: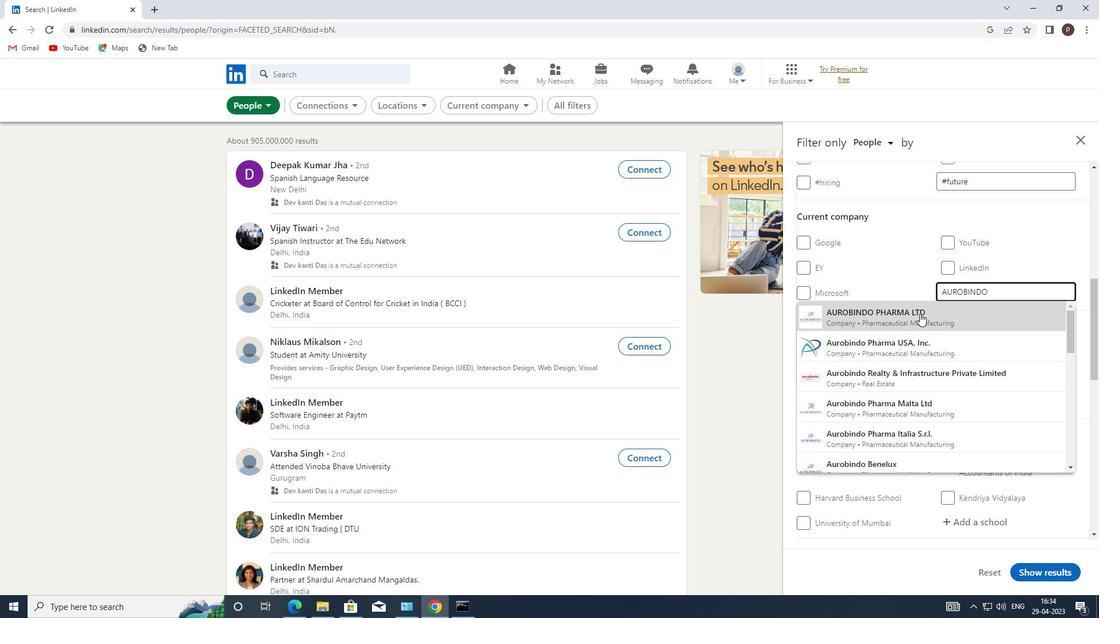 
Action: Mouse pressed left at (916, 316)
Screenshot: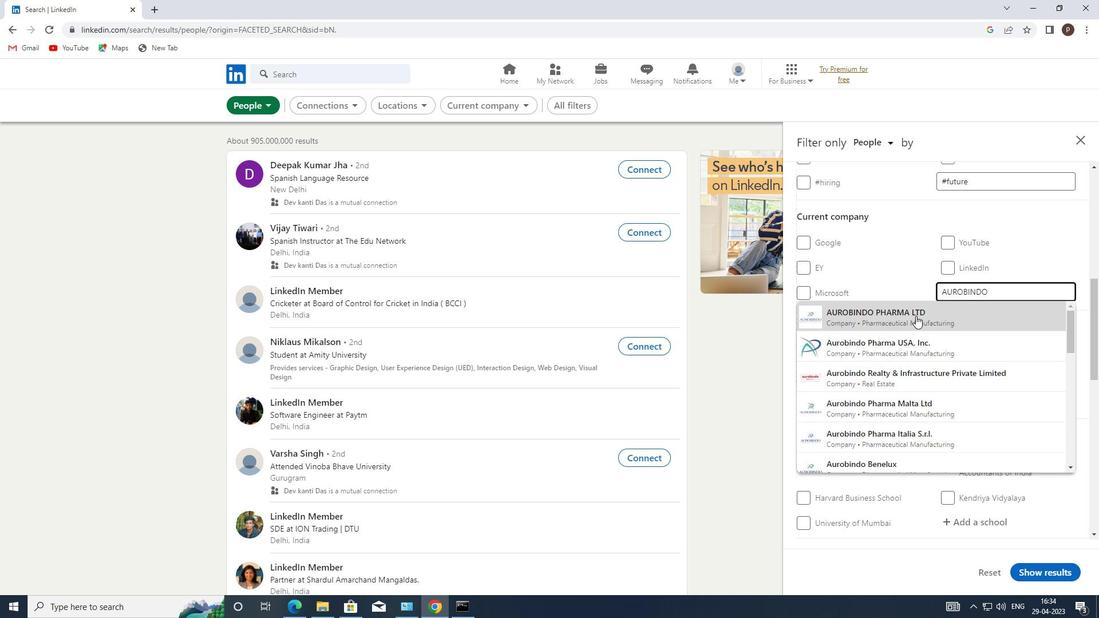 
Action: Mouse moved to (916, 349)
Screenshot: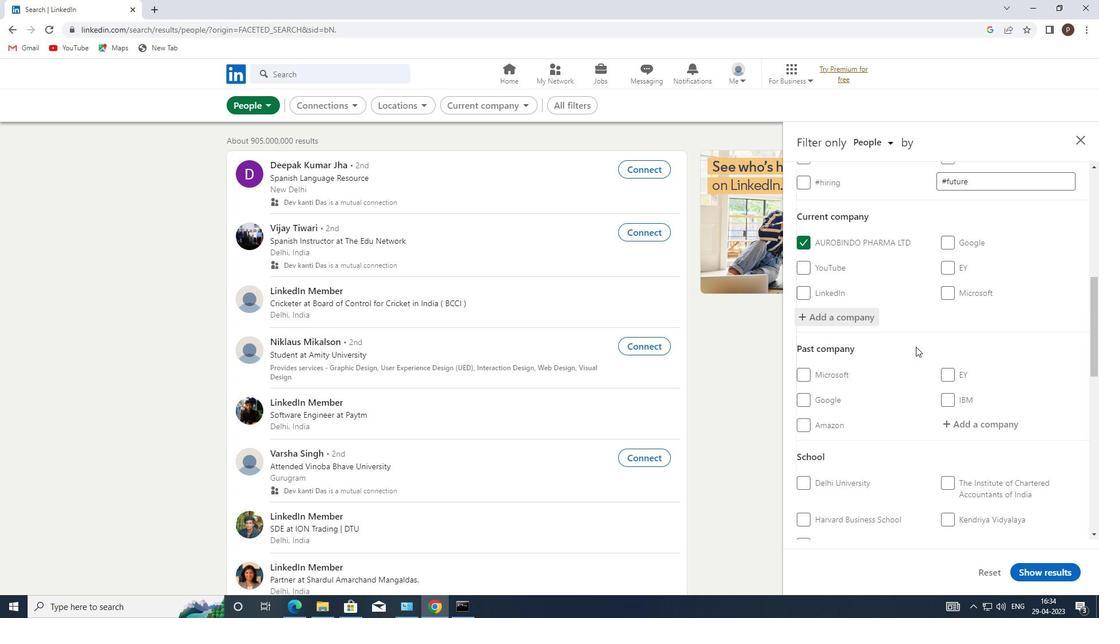 
Action: Mouse scrolled (916, 349) with delta (0, 0)
Screenshot: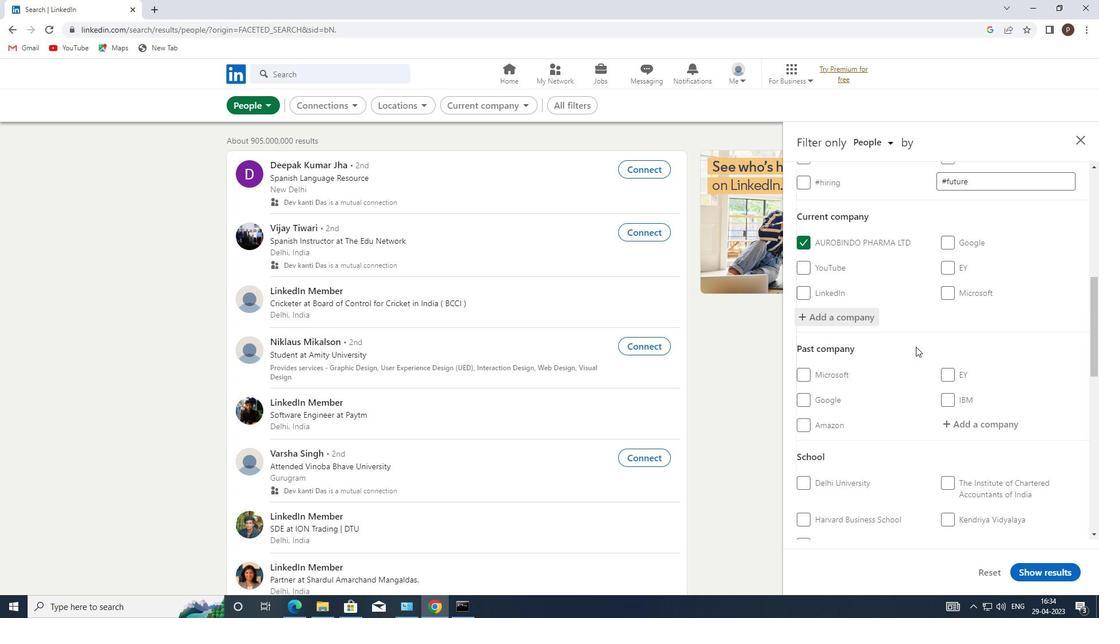 
Action: Mouse scrolled (916, 349) with delta (0, 0)
Screenshot: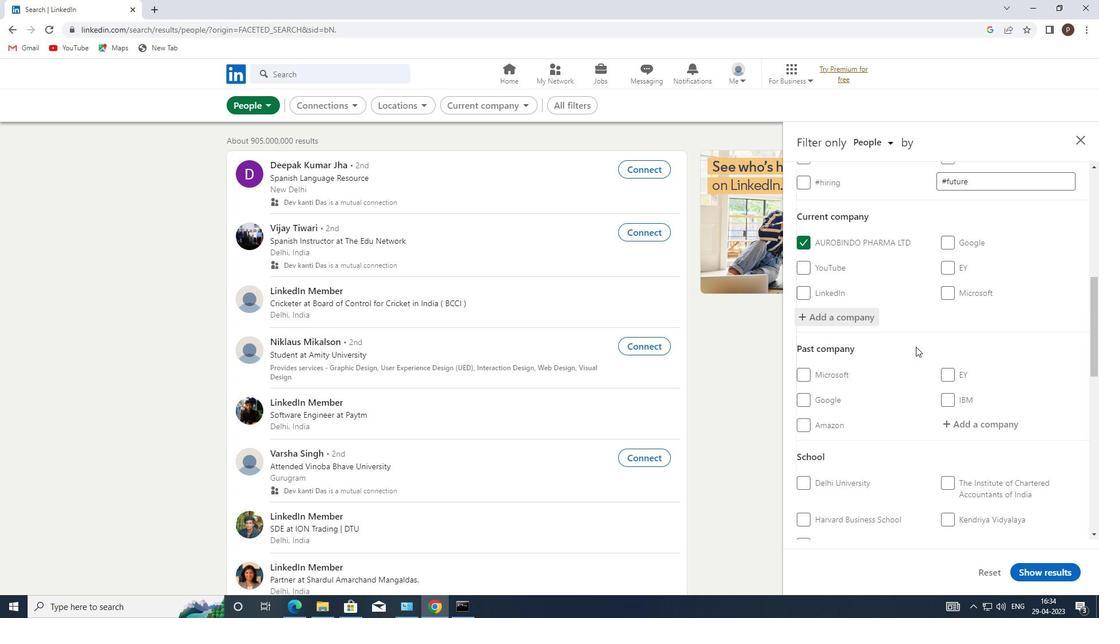
Action: Mouse moved to (917, 361)
Screenshot: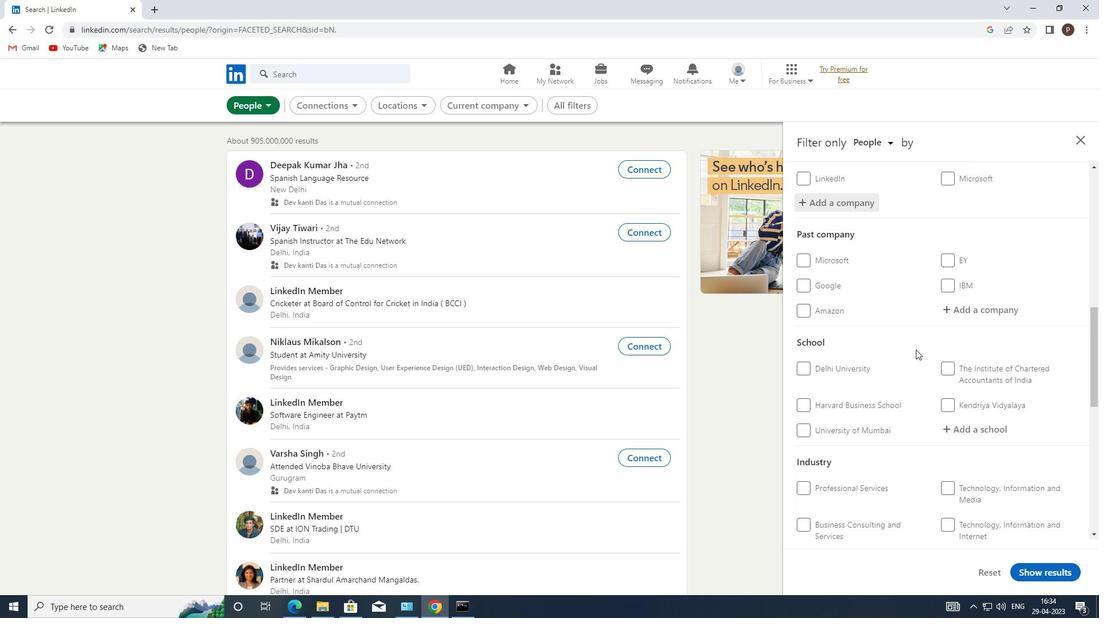 
Action: Mouse scrolled (917, 361) with delta (0, 0)
Screenshot: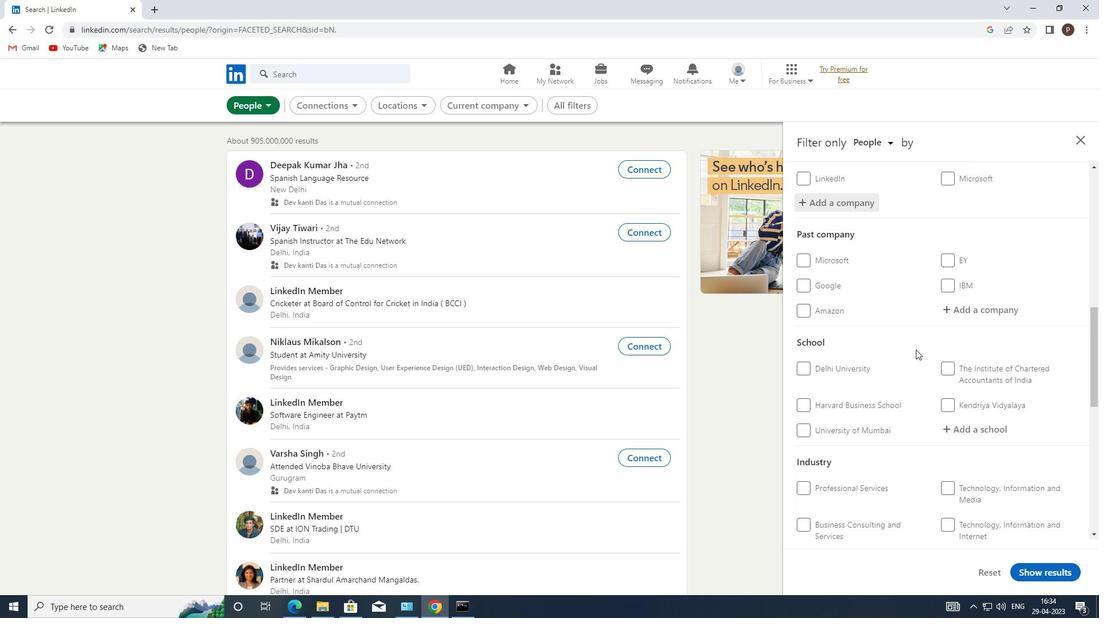 
Action: Mouse moved to (958, 367)
Screenshot: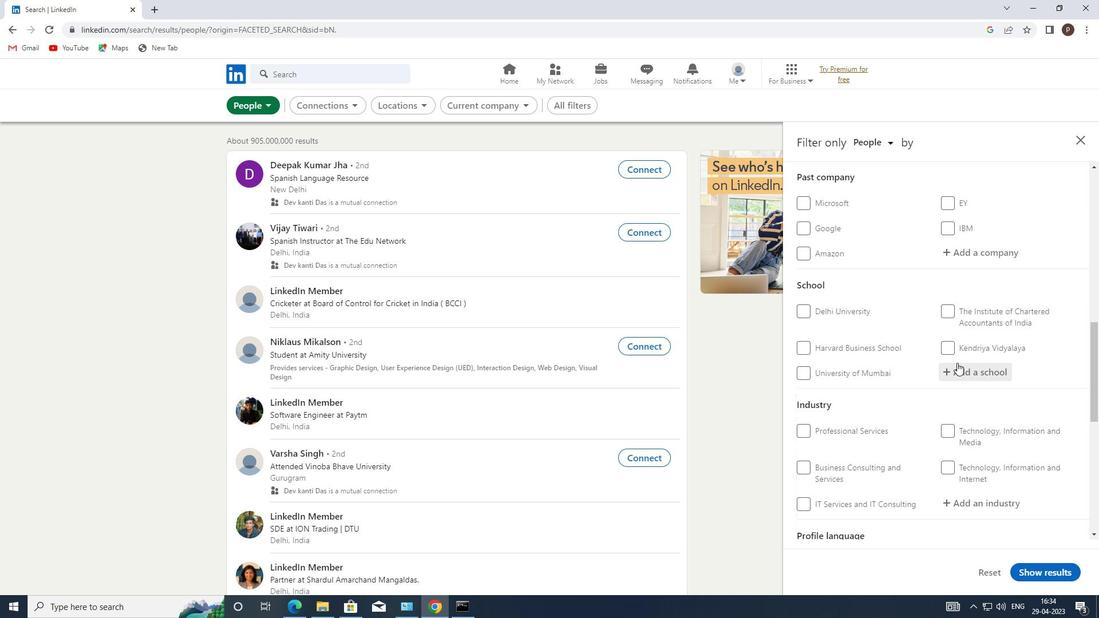 
Action: Mouse pressed left at (958, 367)
Screenshot: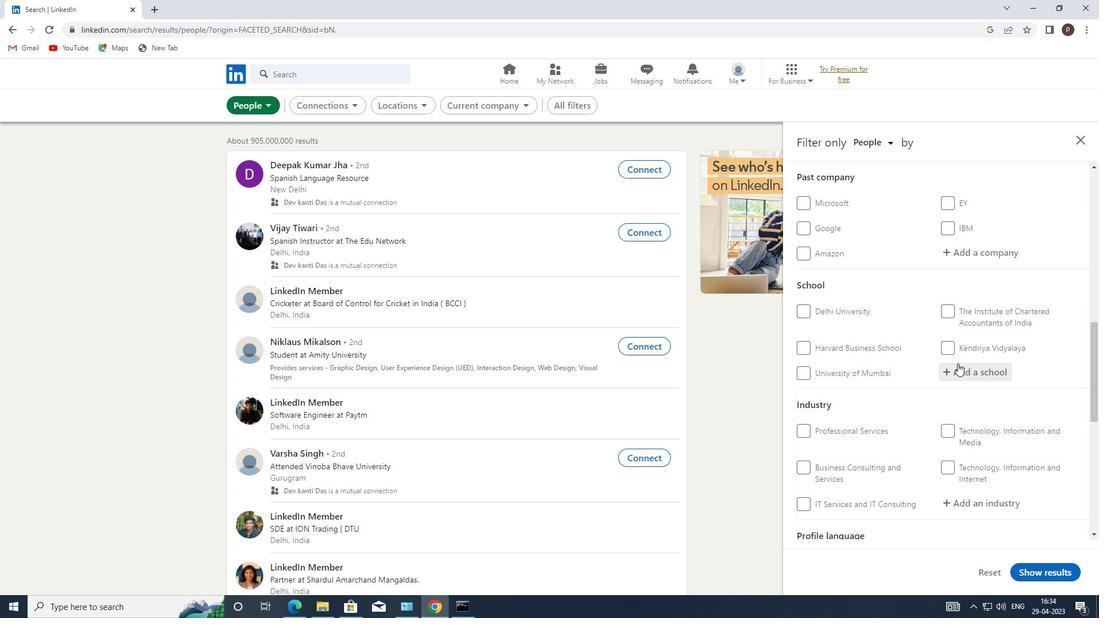 
Action: Mouse moved to (959, 367)
Screenshot: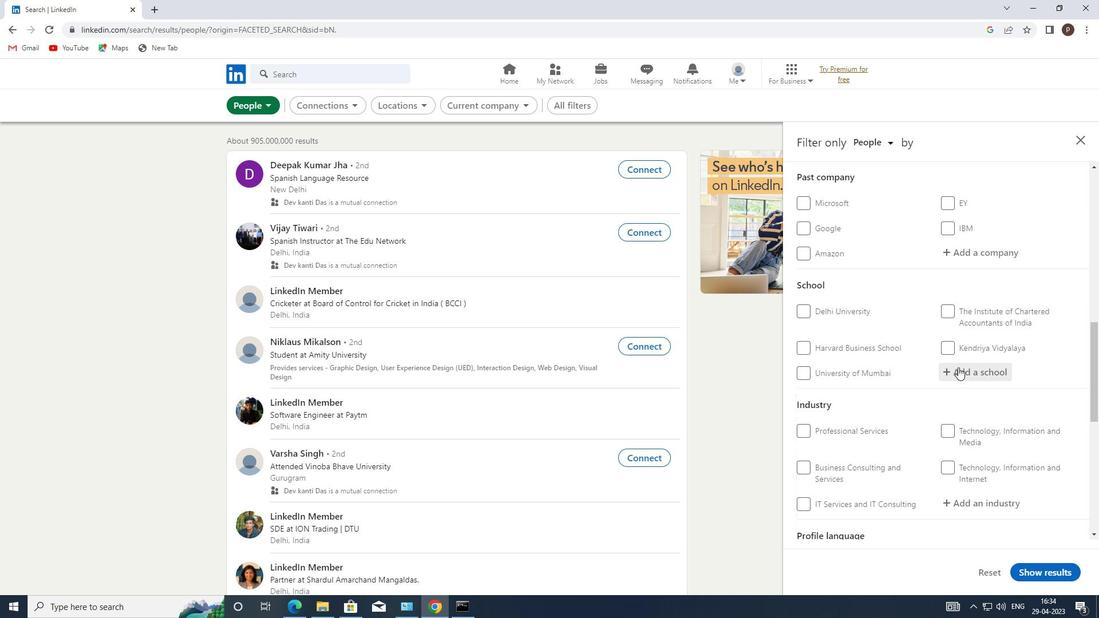 
Action: Mouse pressed left at (959, 367)
Screenshot: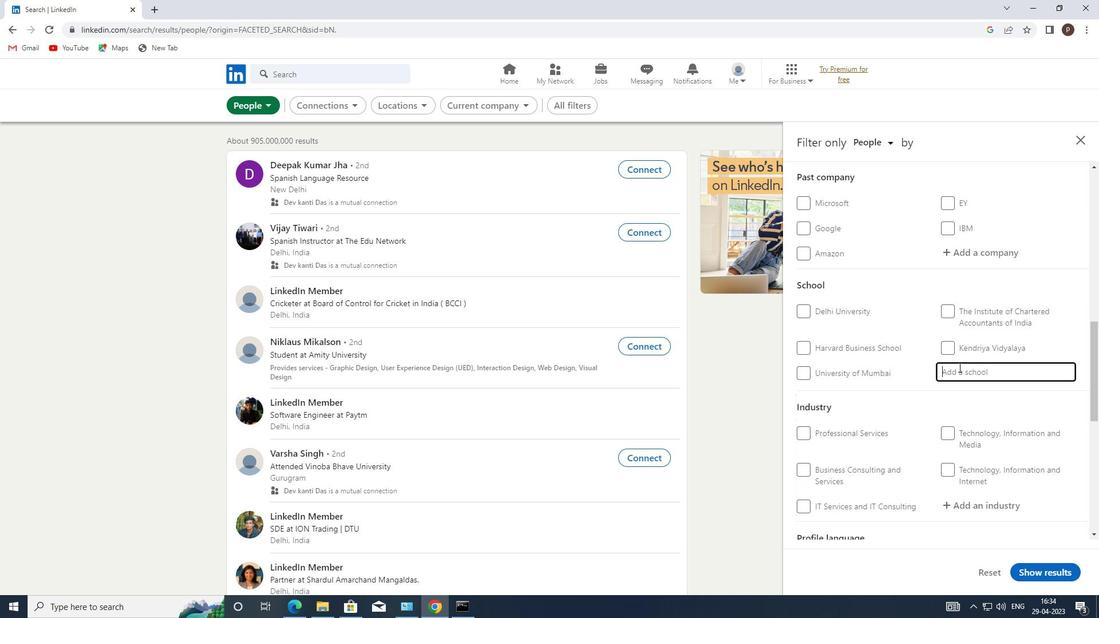 
Action: Key pressed P<Key.caps_lock>ANIMALAR<Key.space><Key.caps_lock>E<Key.caps_lock>NGINEER
Screenshot: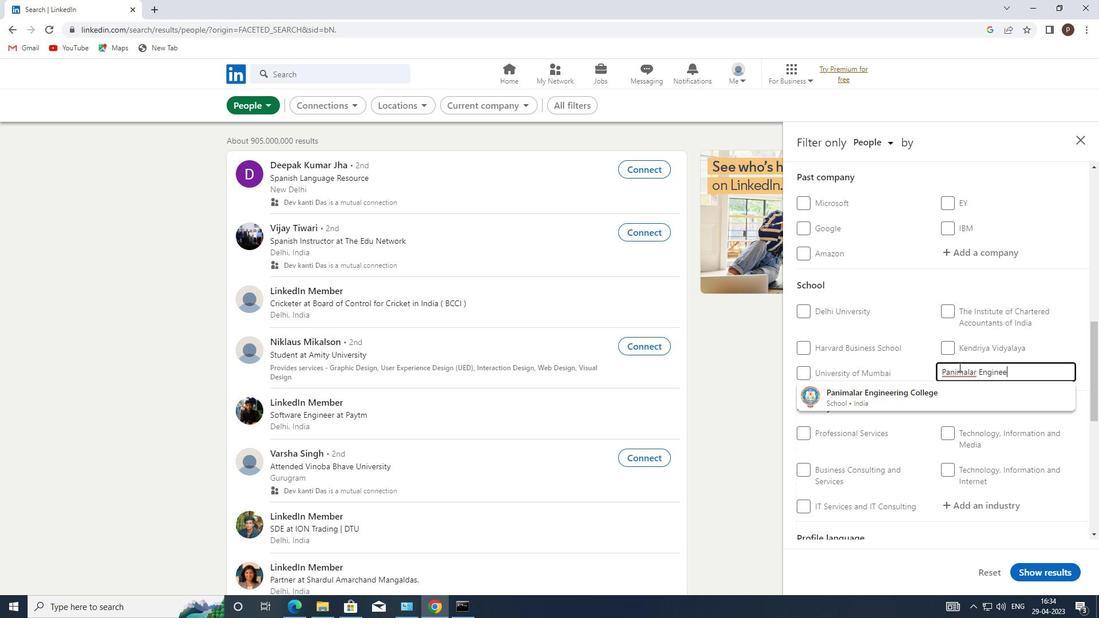 
Action: Mouse moved to (915, 396)
Screenshot: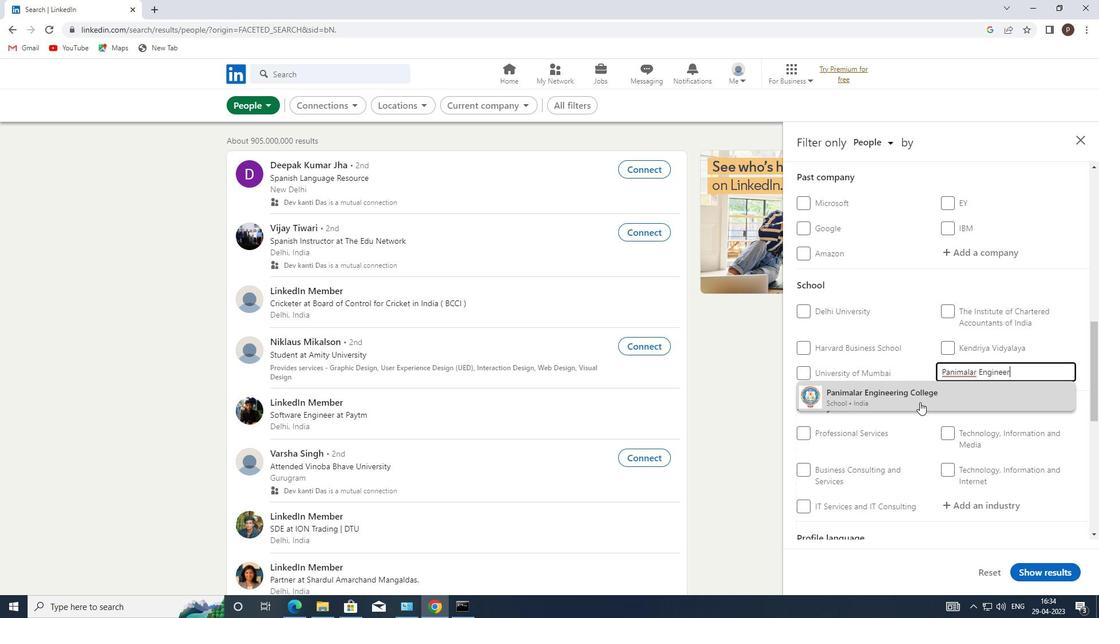 
Action: Mouse pressed left at (915, 396)
Screenshot: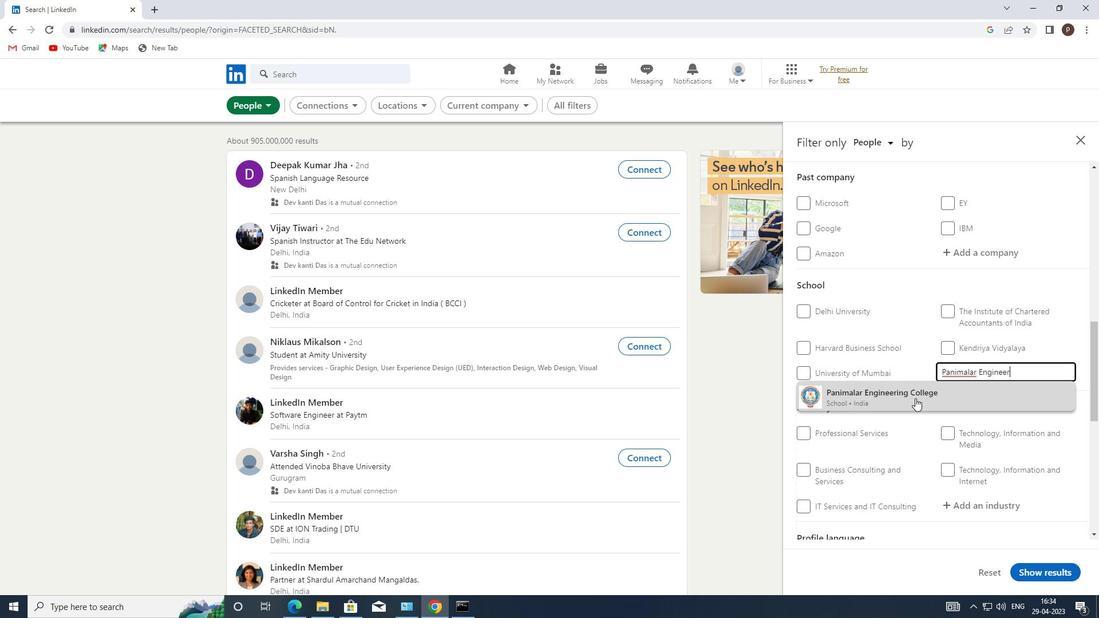 
Action: Mouse moved to (908, 384)
Screenshot: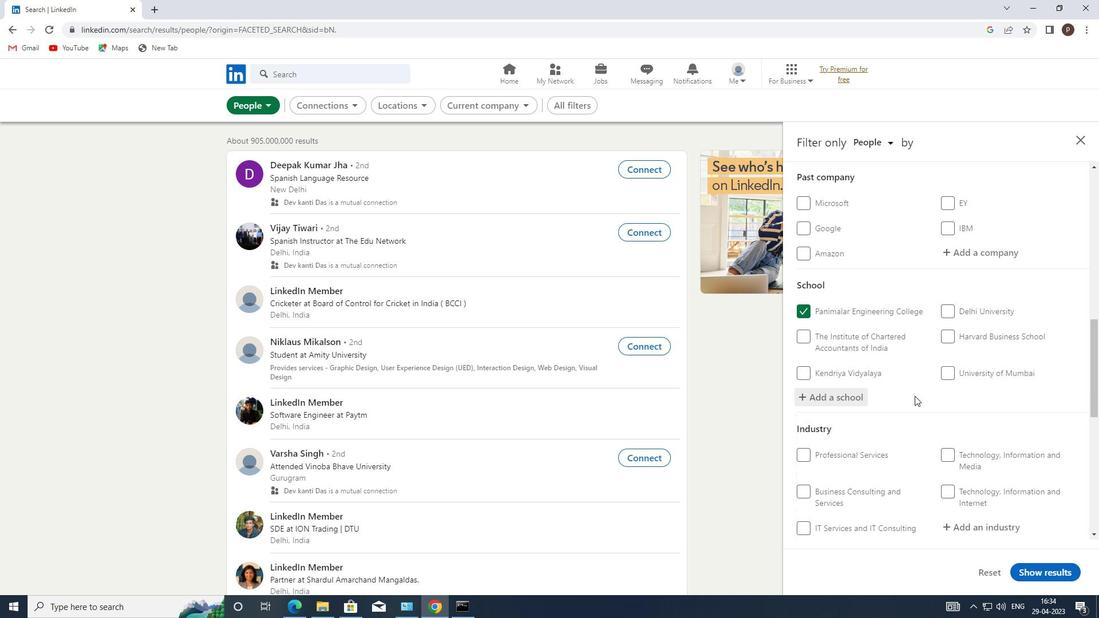 
Action: Mouse scrolled (908, 384) with delta (0, 0)
Screenshot: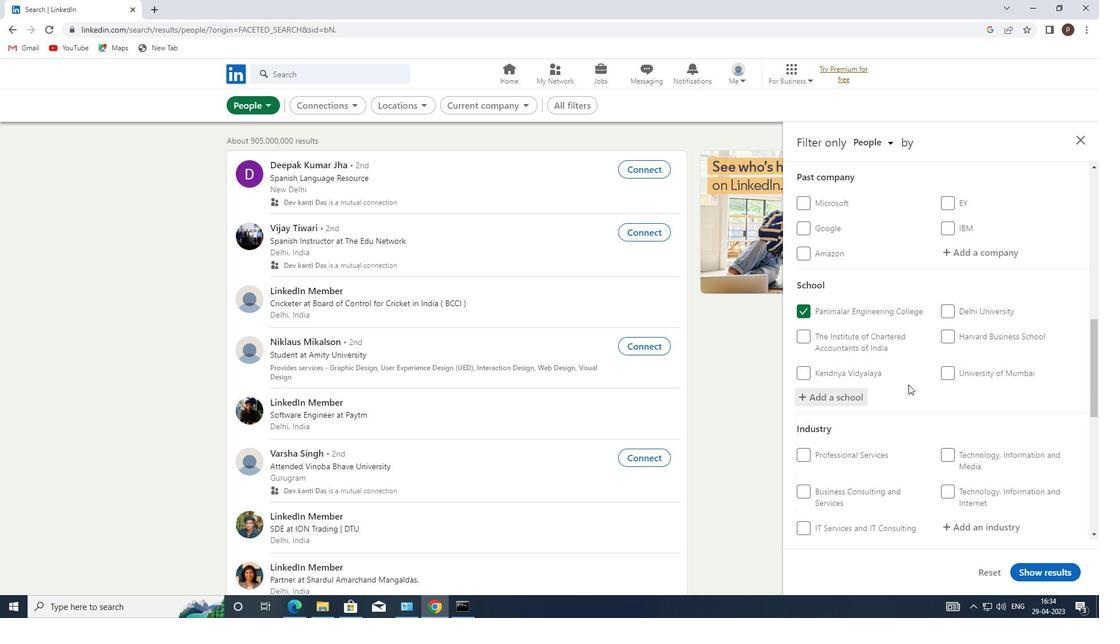 
Action: Mouse scrolled (908, 384) with delta (0, 0)
Screenshot: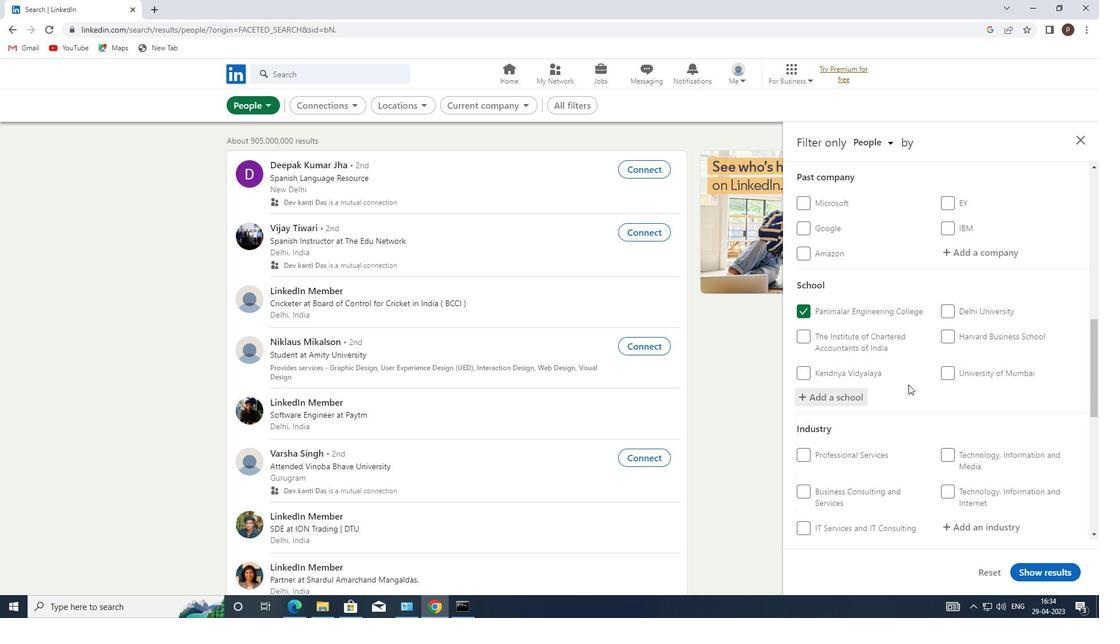 
Action: Mouse moved to (950, 416)
Screenshot: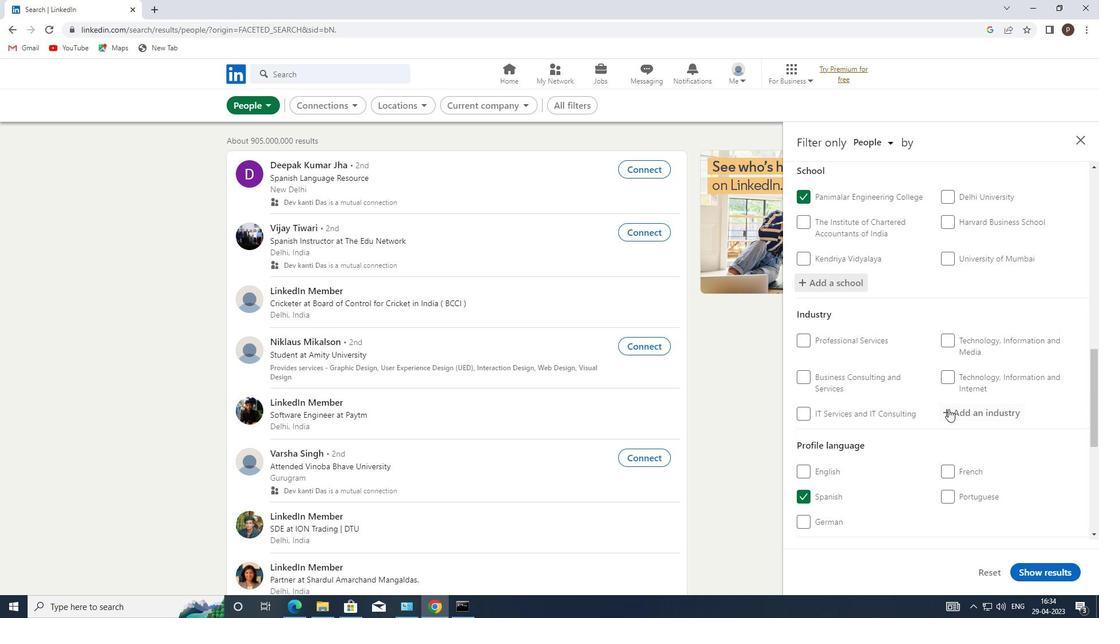 
Action: Mouse pressed left at (950, 416)
Screenshot: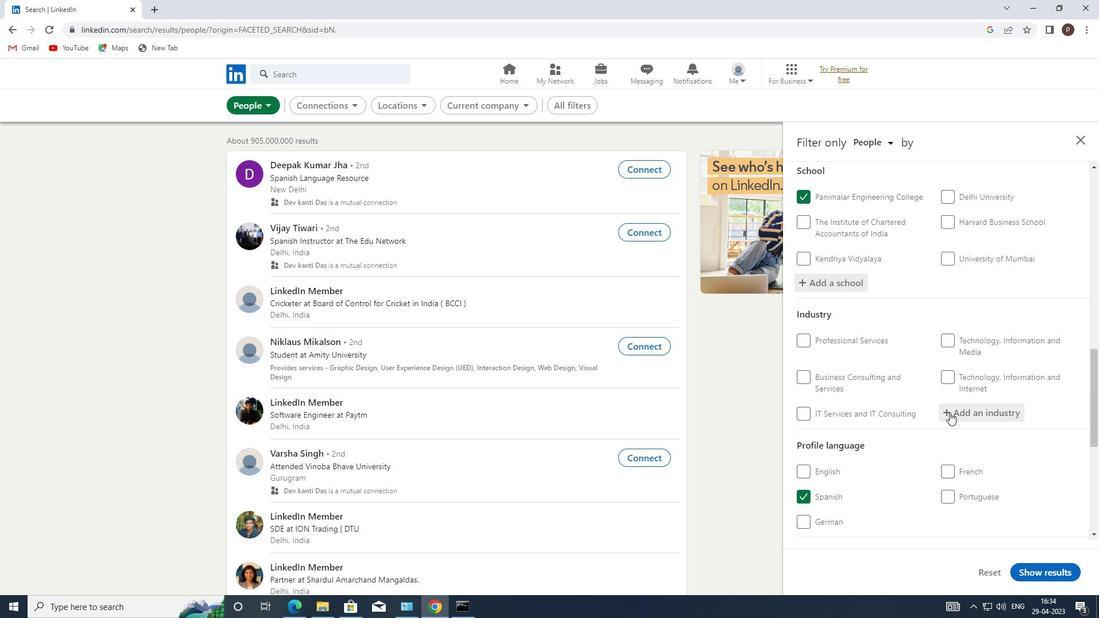 
Action: Mouse moved to (952, 412)
Screenshot: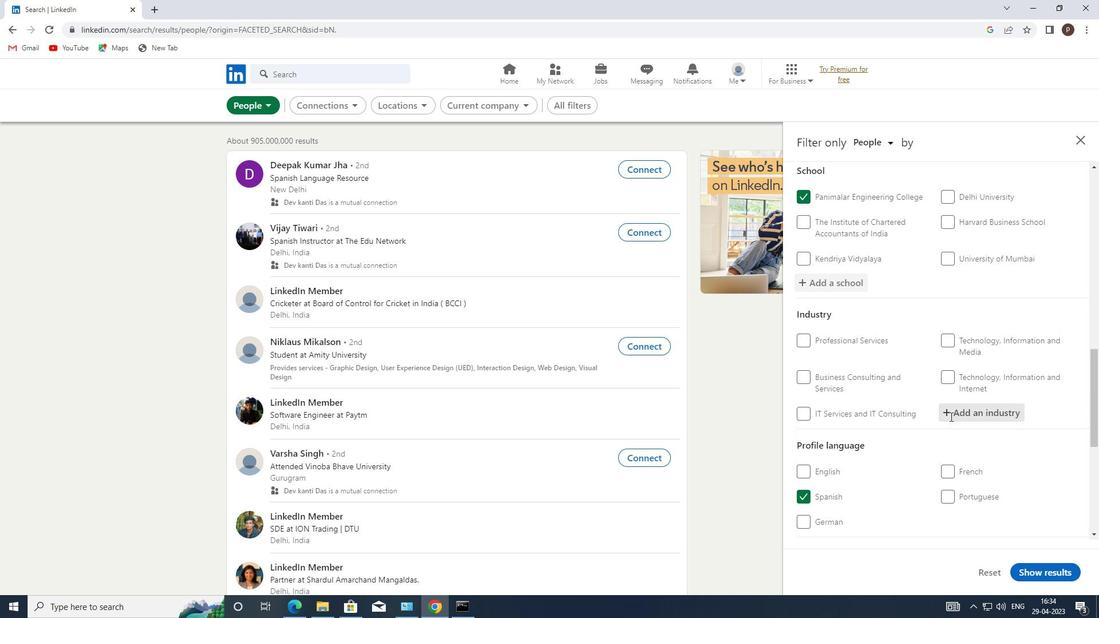 
Action: Mouse pressed left at (952, 412)
Screenshot: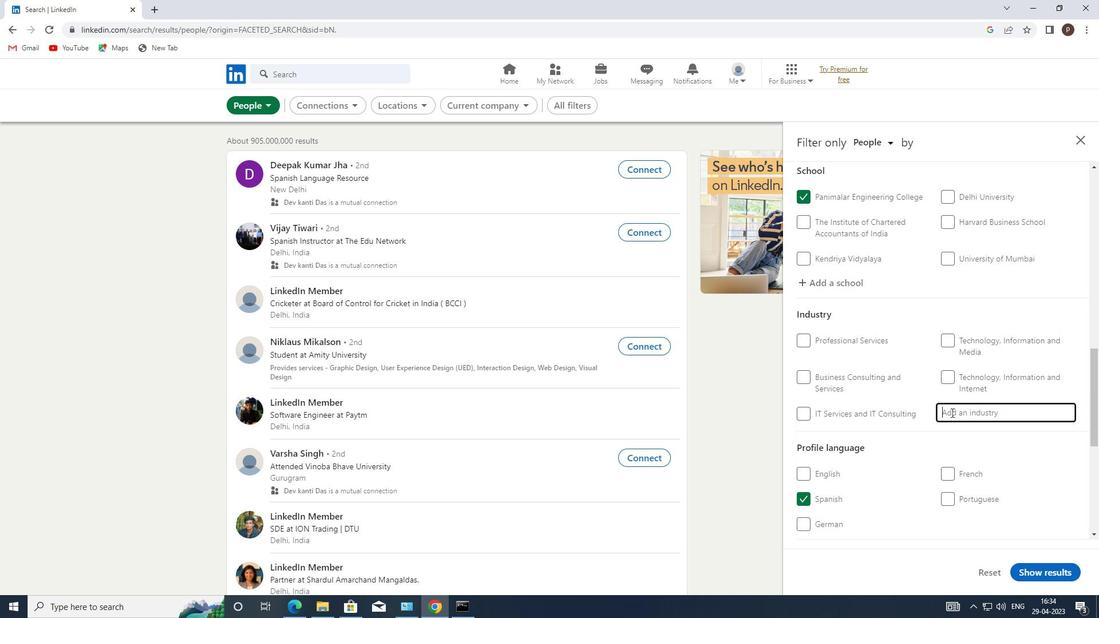 
Action: Mouse moved to (952, 411)
Screenshot: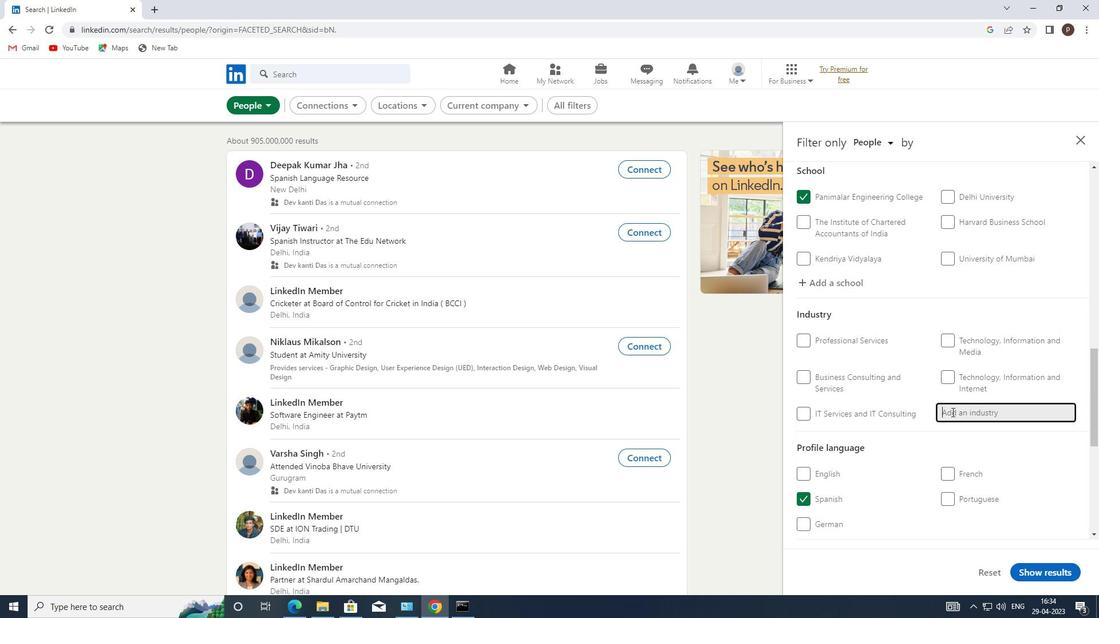 
Action: Key pressed <Key.caps_lock>W<Key.caps_lock>ATER<Key.space><Key.caps_lock>S<Key.caps_lock>UPPL
Screenshot: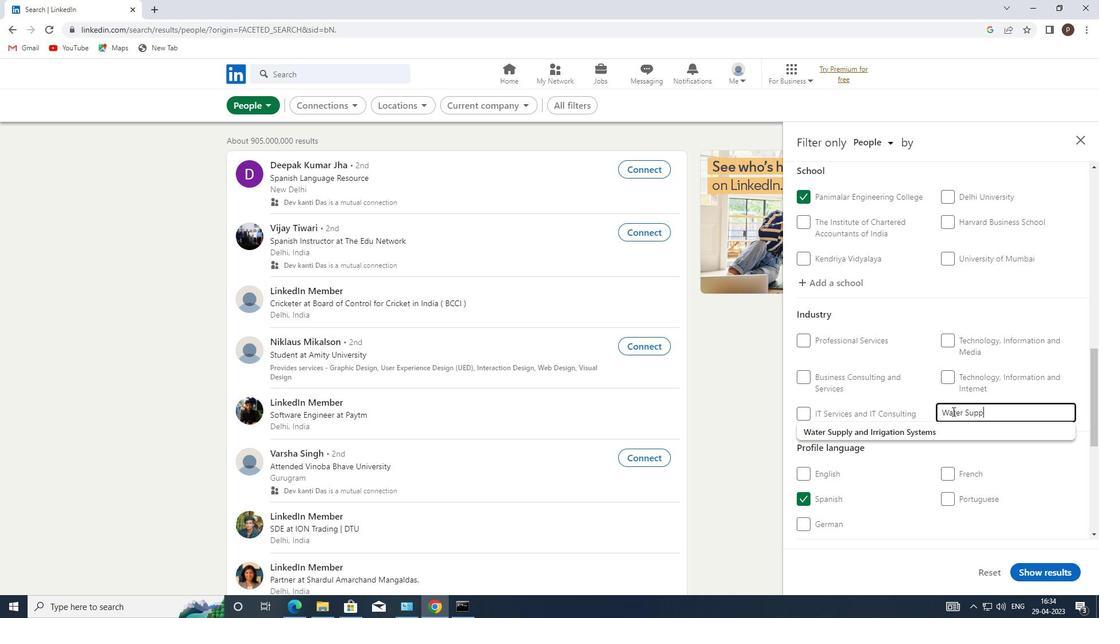 
Action: Mouse moved to (907, 432)
Screenshot: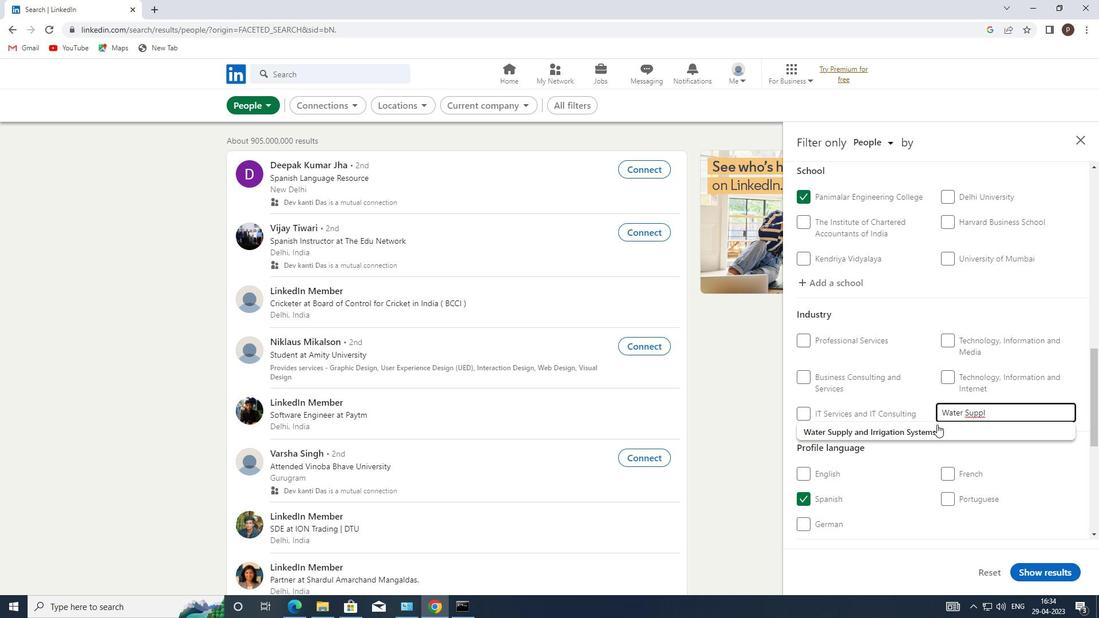 
Action: Mouse pressed left at (907, 432)
Screenshot: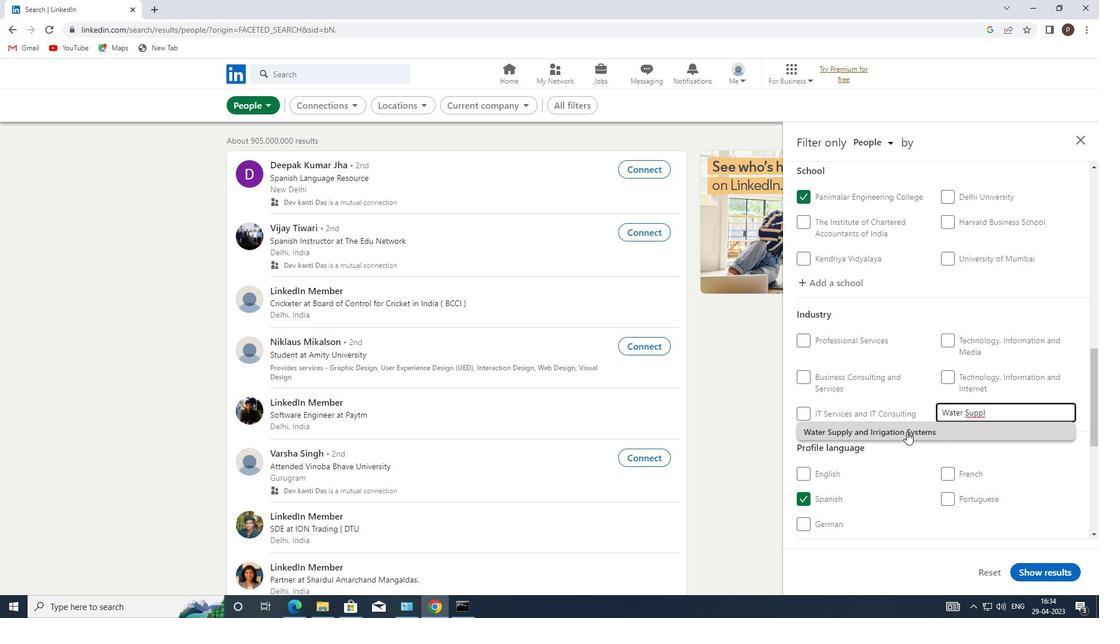 
Action: Mouse scrolled (907, 431) with delta (0, 0)
Screenshot: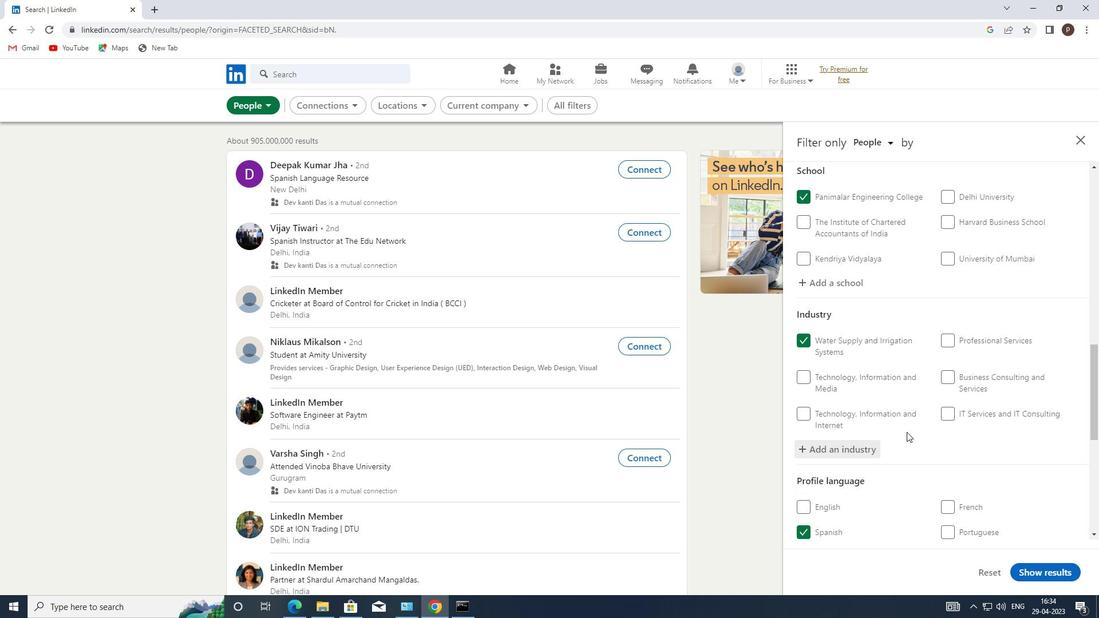 
Action: Mouse scrolled (907, 431) with delta (0, 0)
Screenshot: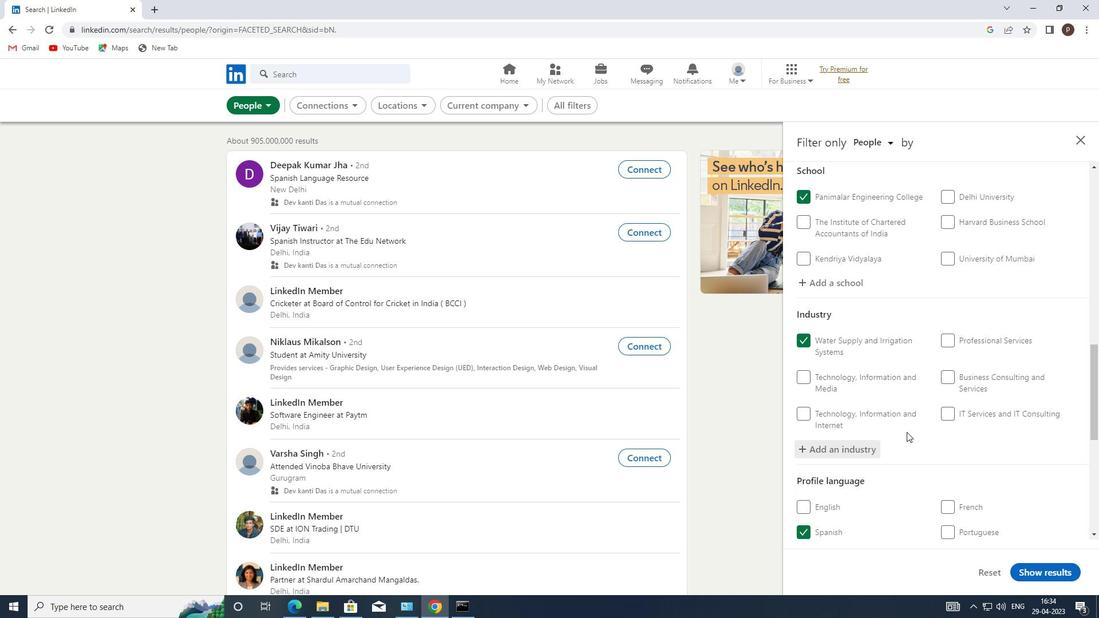 
Action: Mouse scrolled (907, 431) with delta (0, 0)
Screenshot: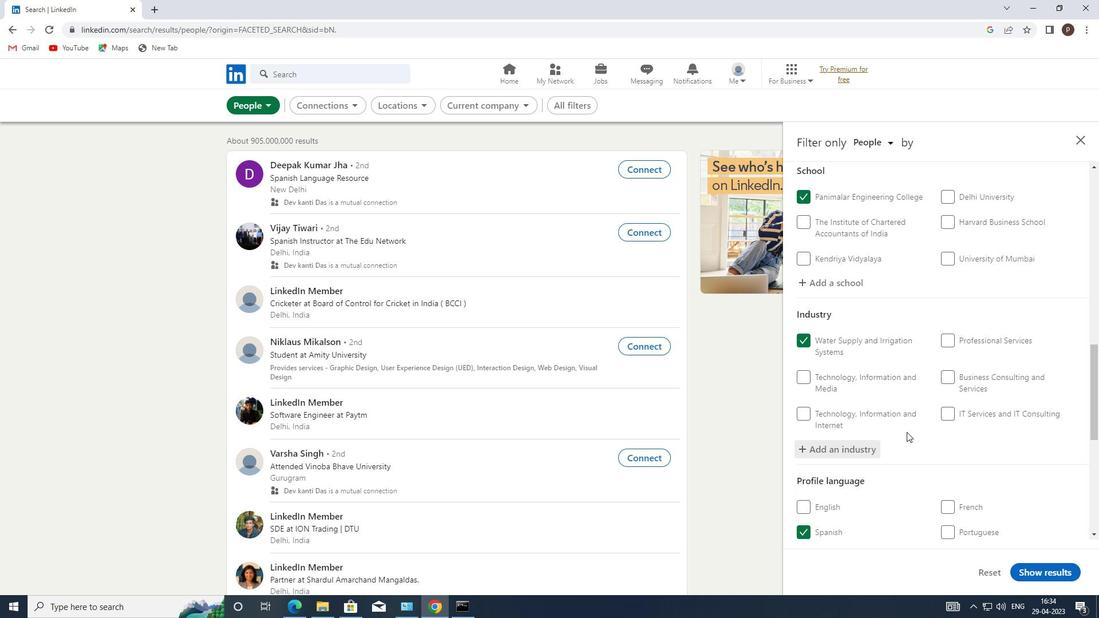 
Action: Mouse scrolled (907, 431) with delta (0, 0)
Screenshot: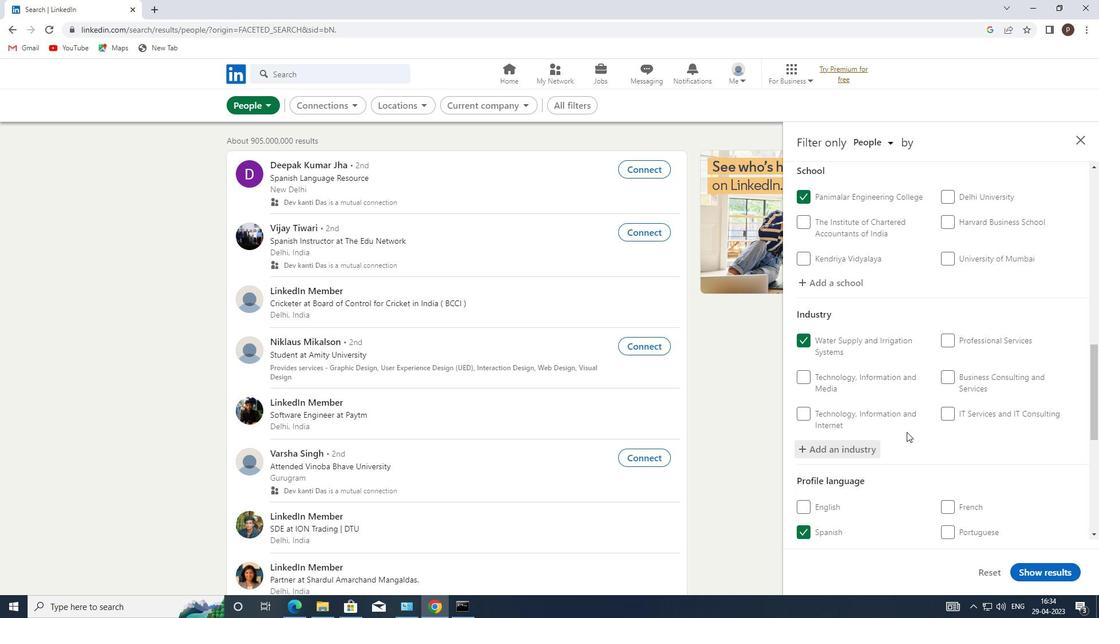 
Action: Mouse scrolled (907, 431) with delta (0, 0)
Screenshot: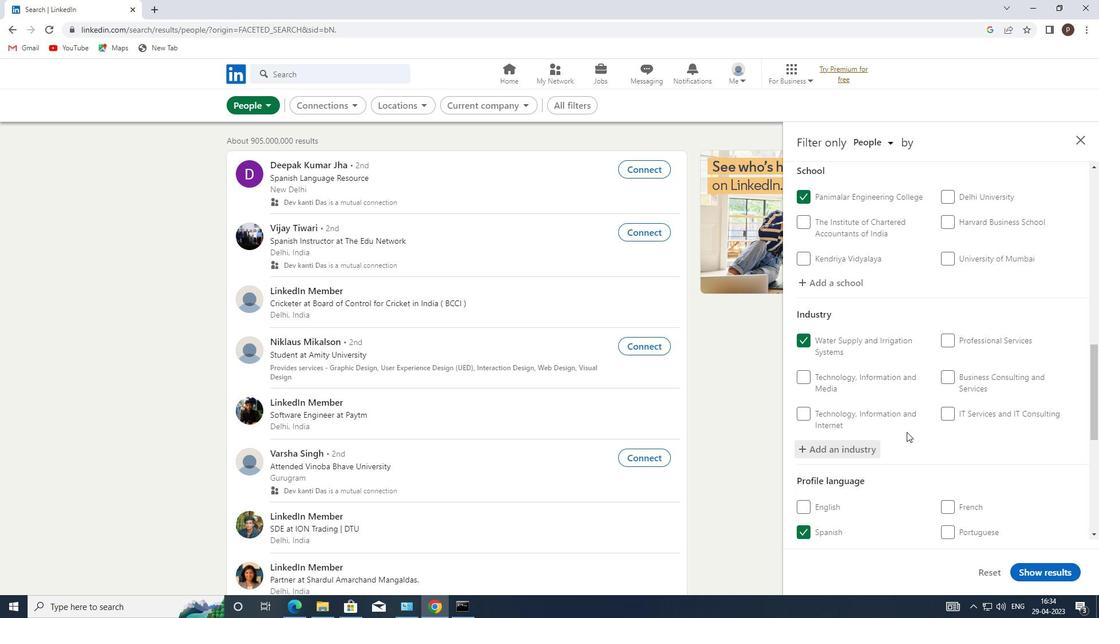 
Action: Mouse moved to (970, 447)
Screenshot: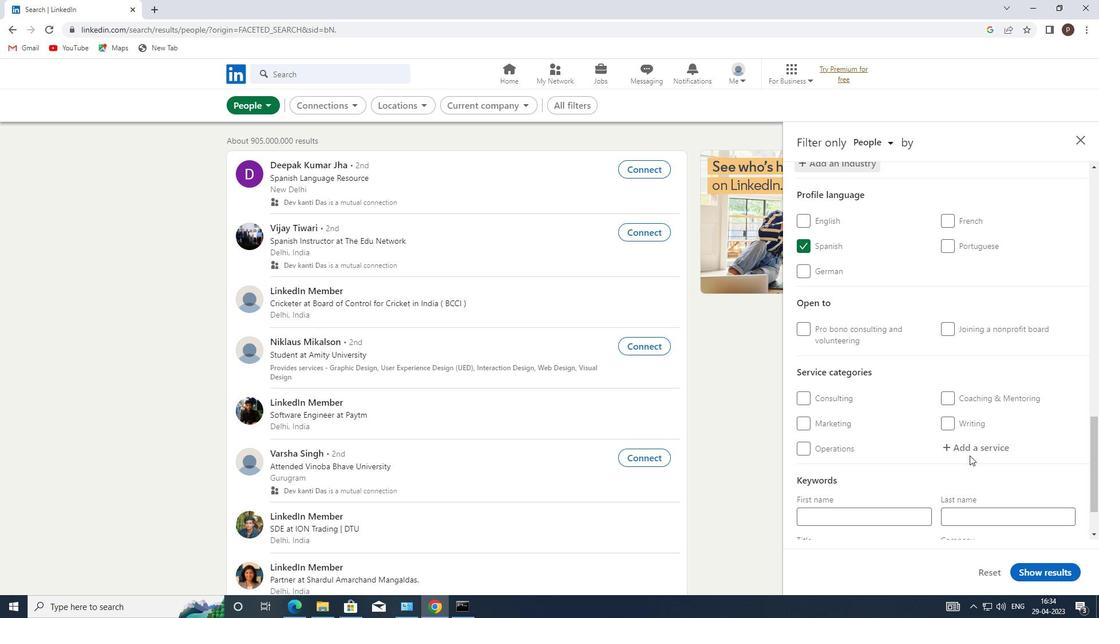 
Action: Mouse pressed left at (970, 447)
Screenshot: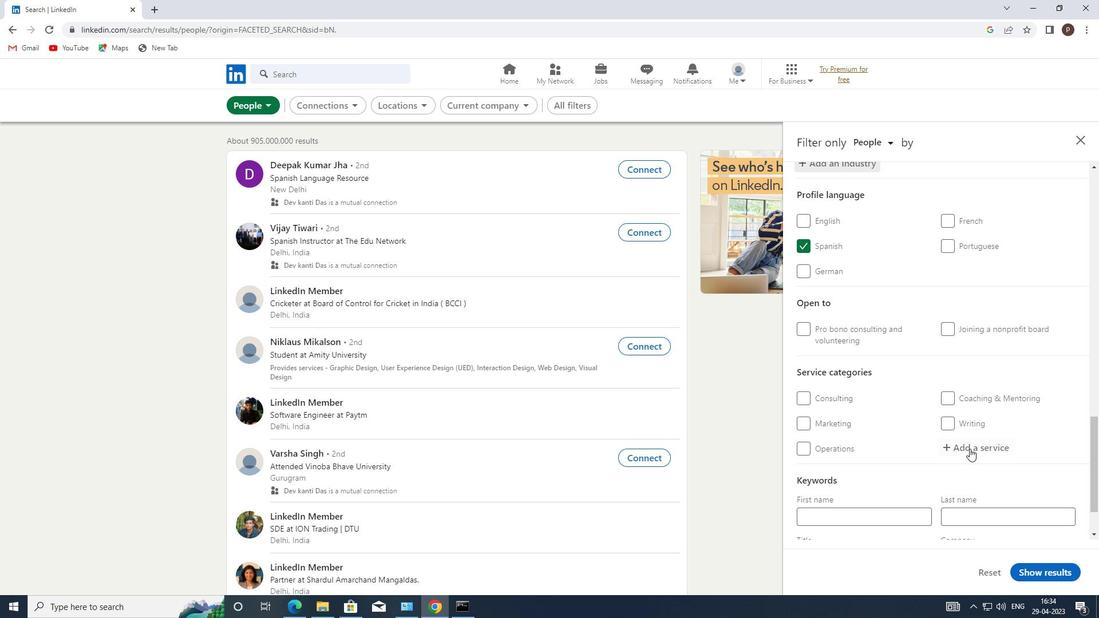 
Action: Mouse pressed left at (970, 447)
Screenshot: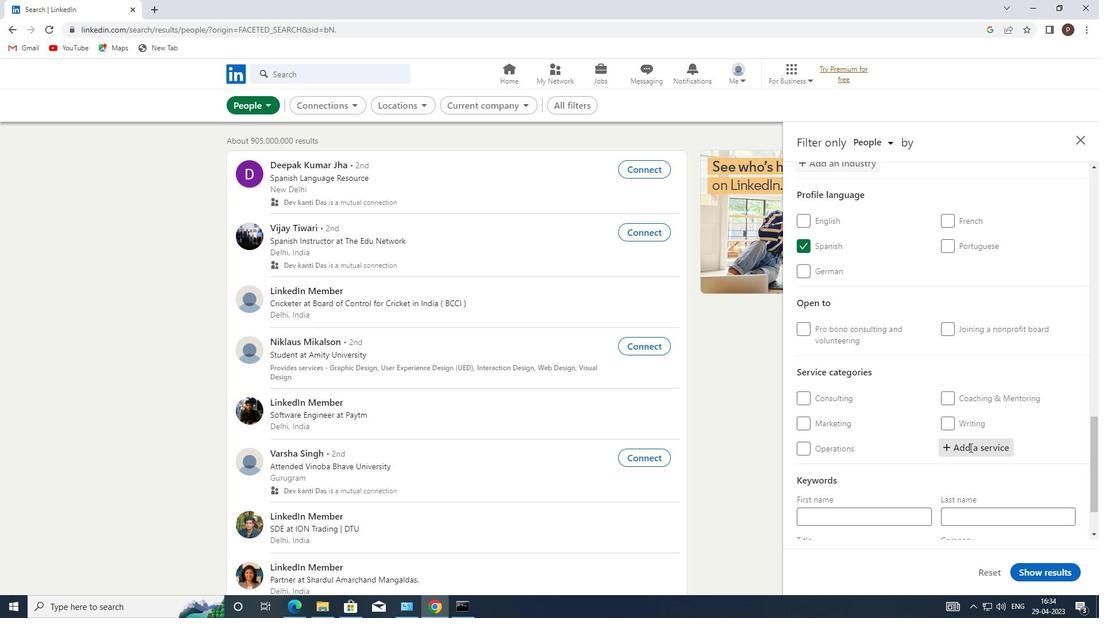 
Action: Key pressed <Key.caps_lock>P<Key.caps_lock>ROJECT<Key.space>
Screenshot: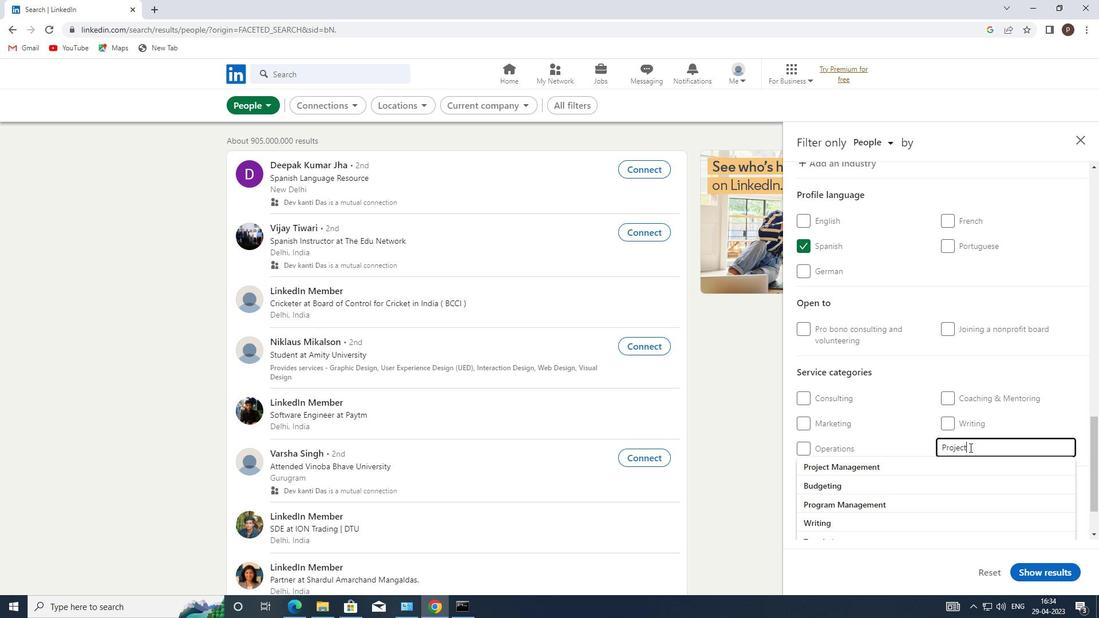 
Action: Mouse moved to (911, 465)
Screenshot: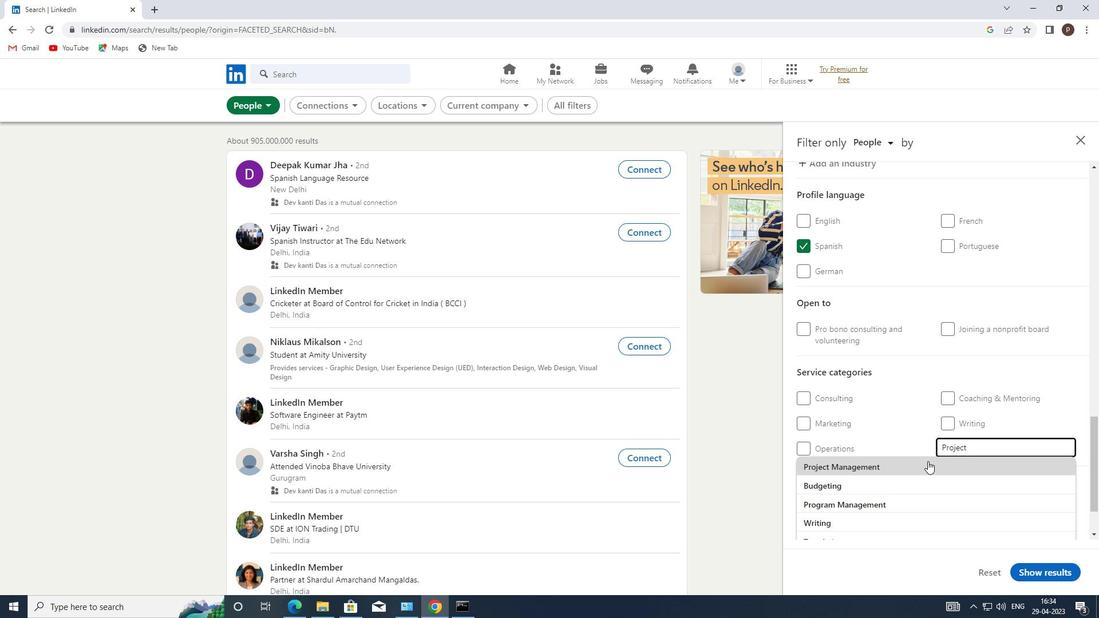 
Action: Mouse pressed left at (911, 465)
Screenshot: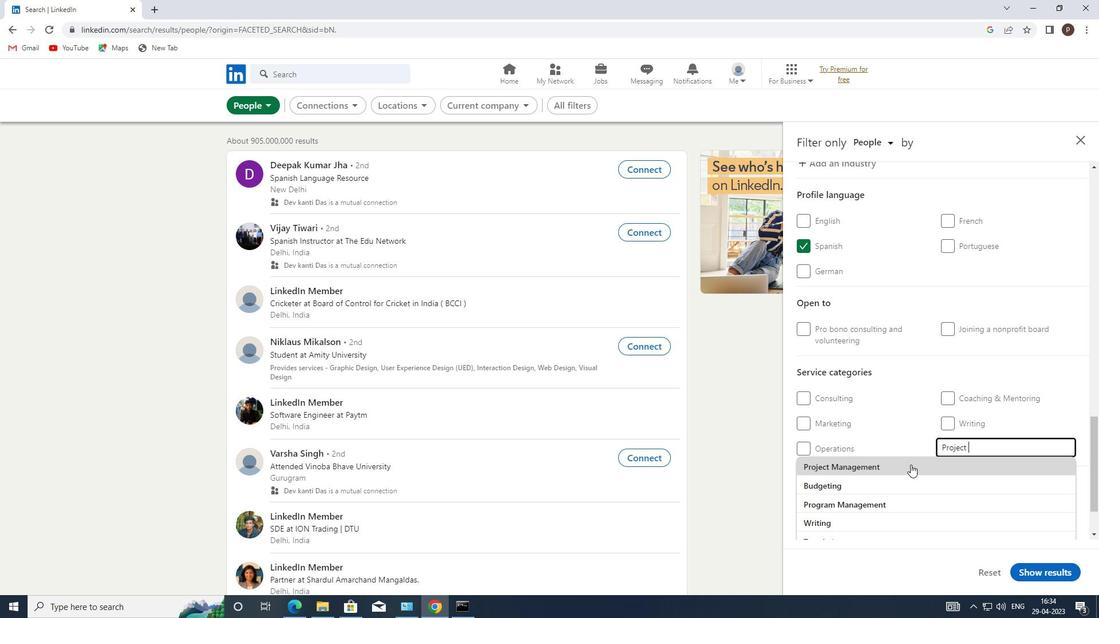 
Action: Mouse moved to (891, 454)
Screenshot: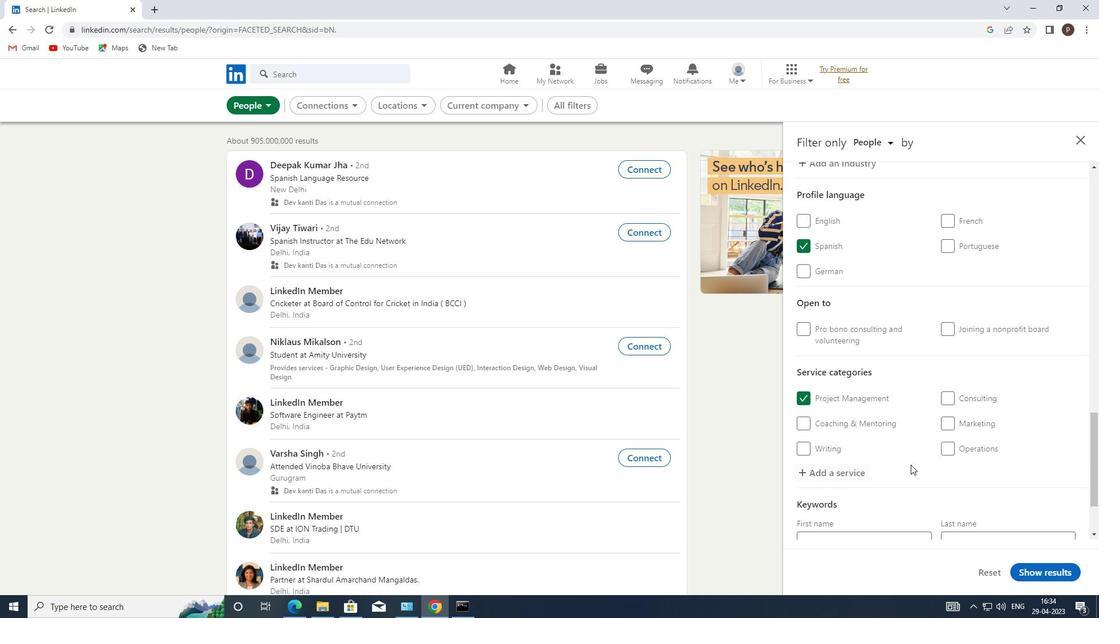 
Action: Mouse scrolled (891, 454) with delta (0, 0)
Screenshot: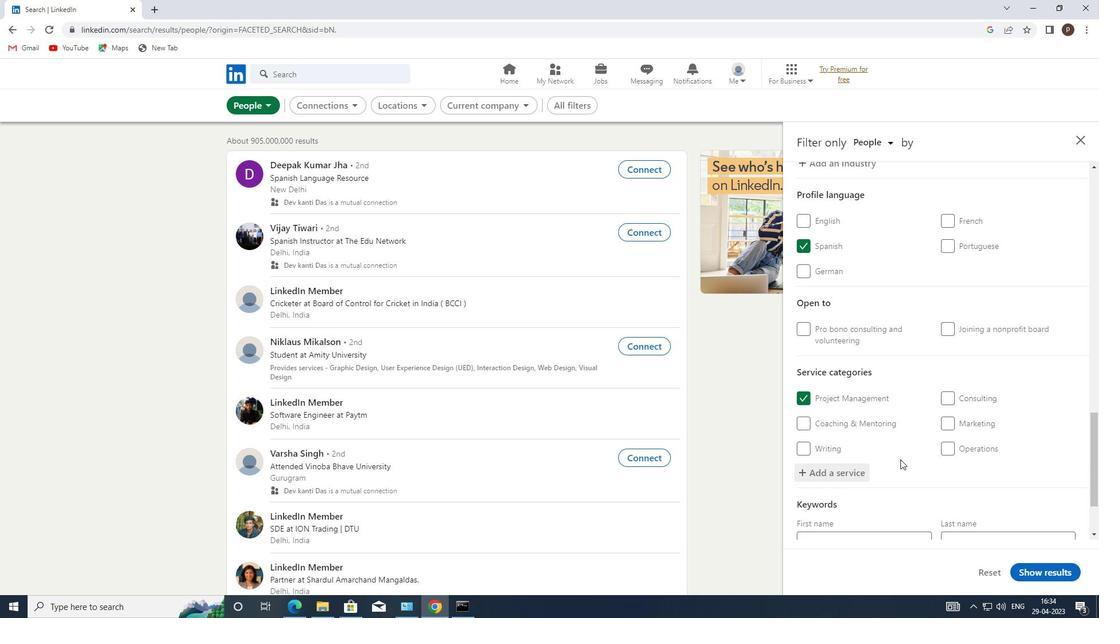 
Action: Mouse scrolled (891, 454) with delta (0, 0)
Screenshot: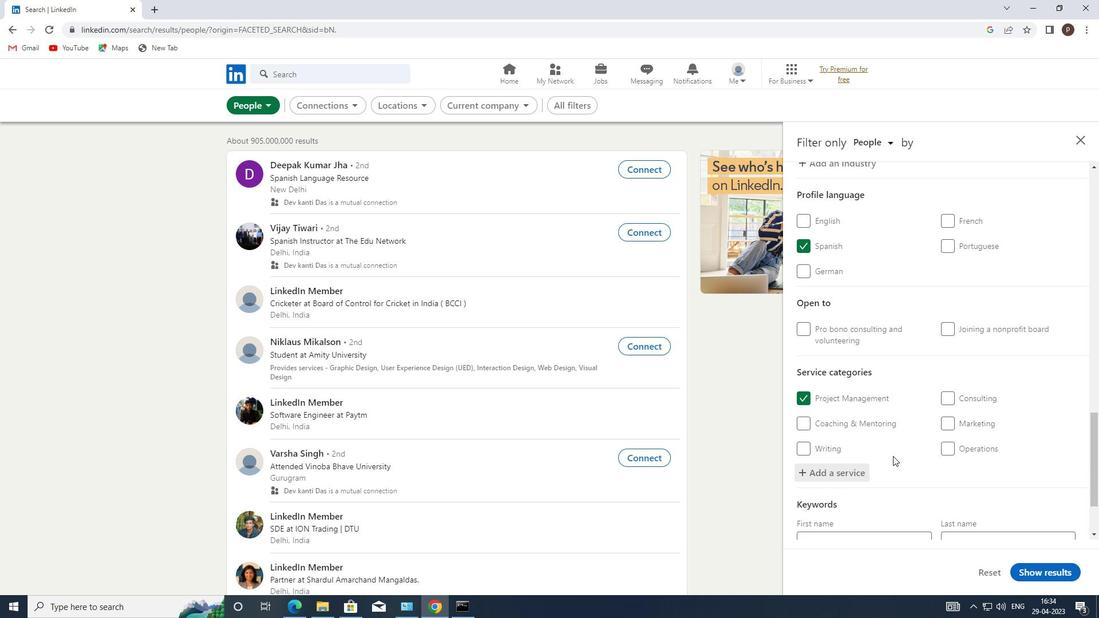 
Action: Mouse scrolled (891, 454) with delta (0, 0)
Screenshot: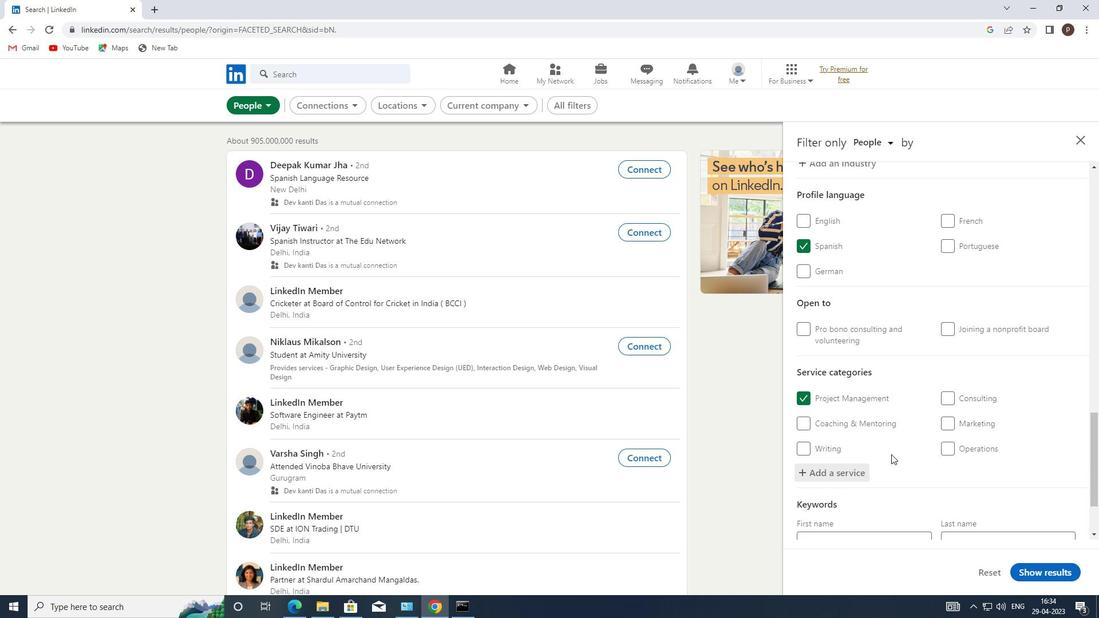 
Action: Mouse scrolled (891, 454) with delta (0, 0)
Screenshot: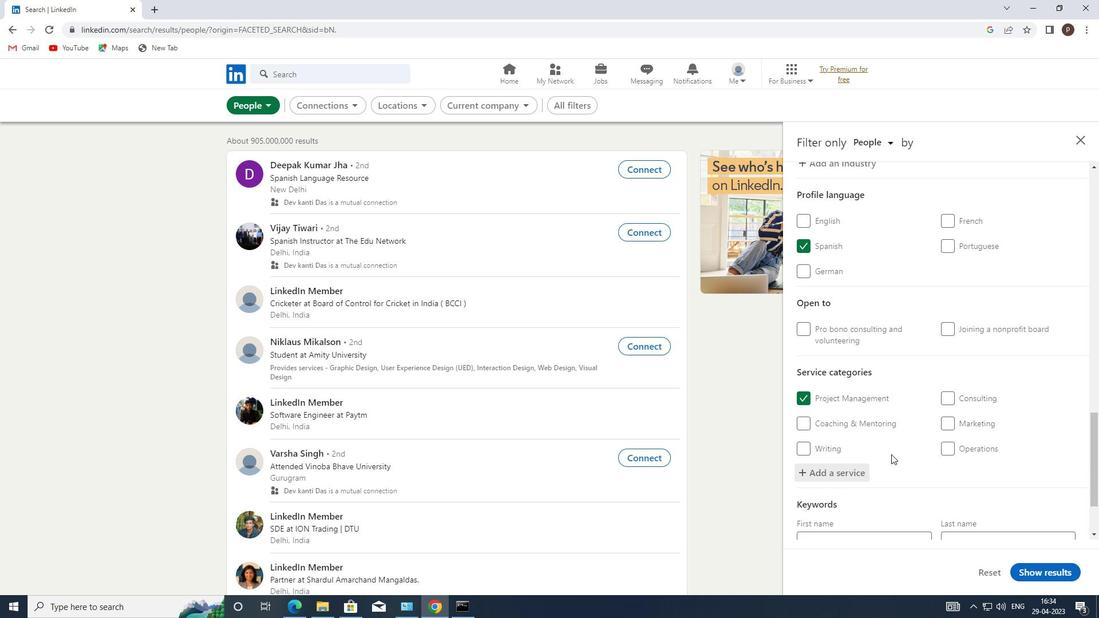 
Action: Mouse moved to (832, 481)
Screenshot: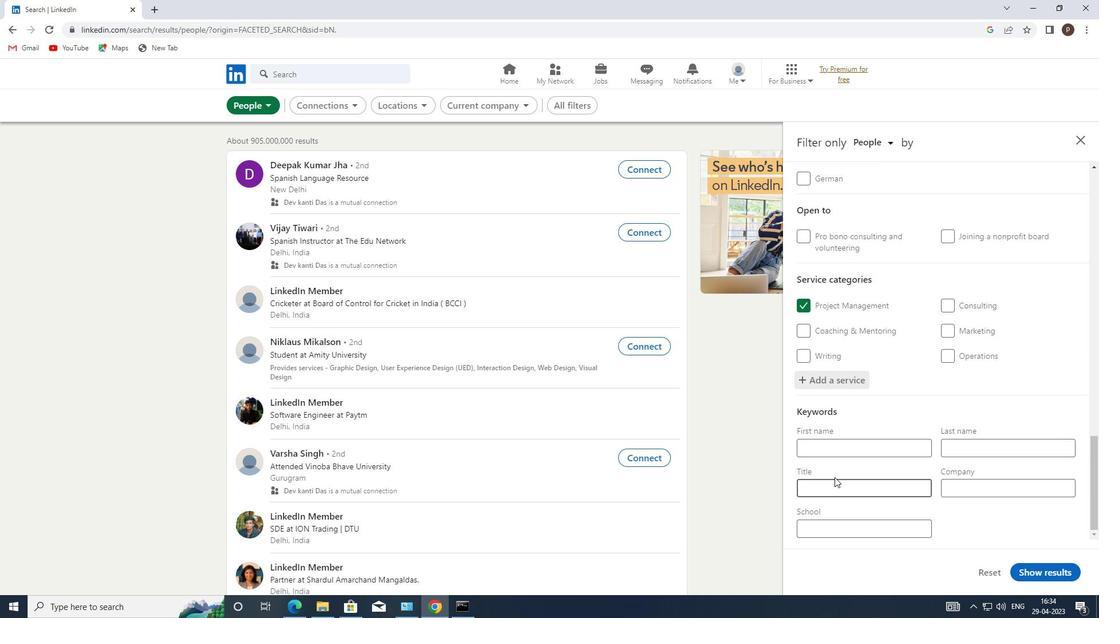 
Action: Mouse pressed left at (832, 481)
Screenshot: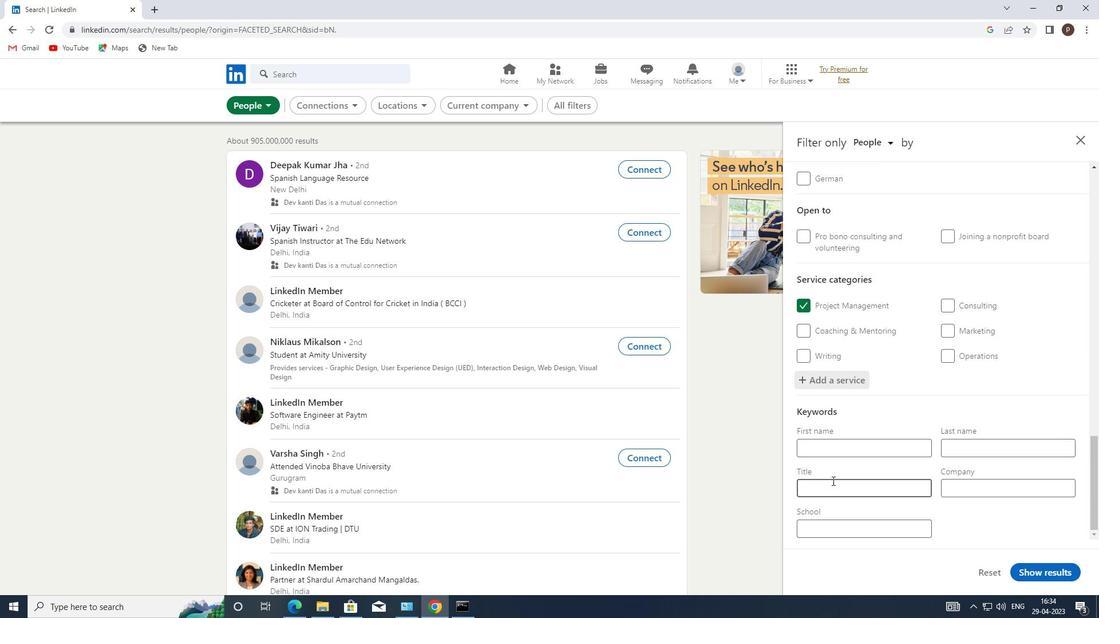 
Action: Key pressed <Key.caps_lock>
Screenshot: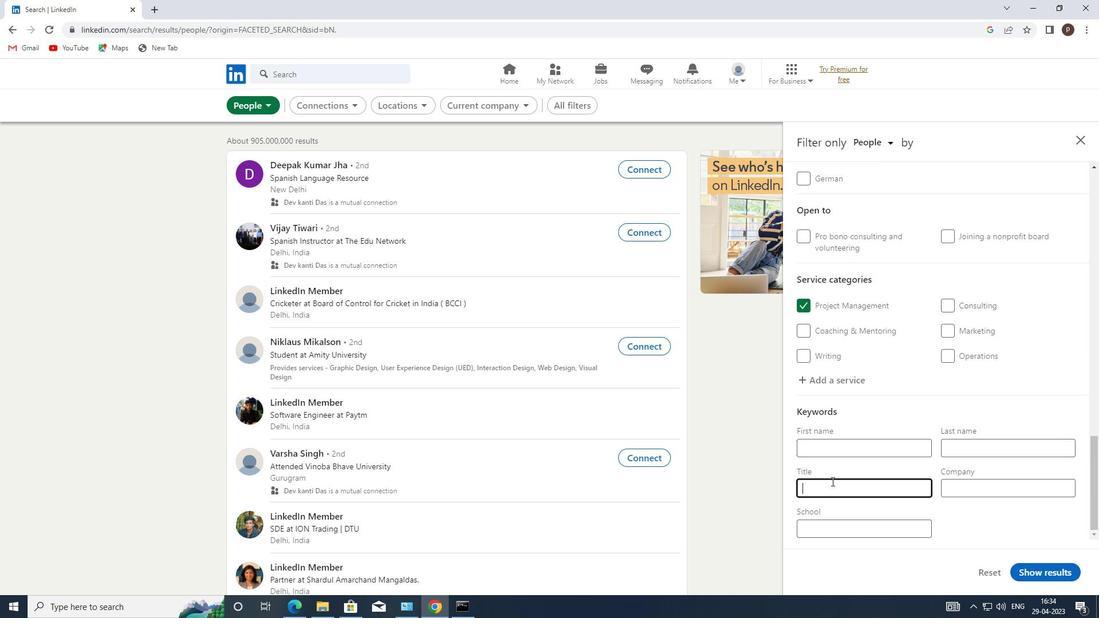 
Action: Mouse moved to (832, 482)
Screenshot: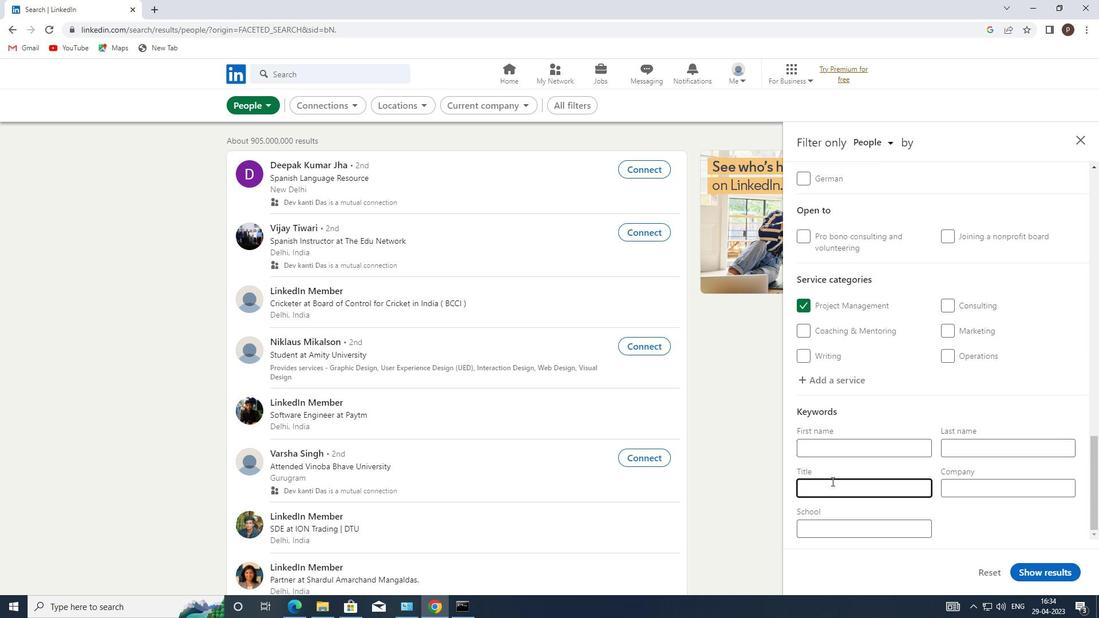 
Action: Key pressed D<Key.caps_lock>OCTOR<Key.space>
Screenshot: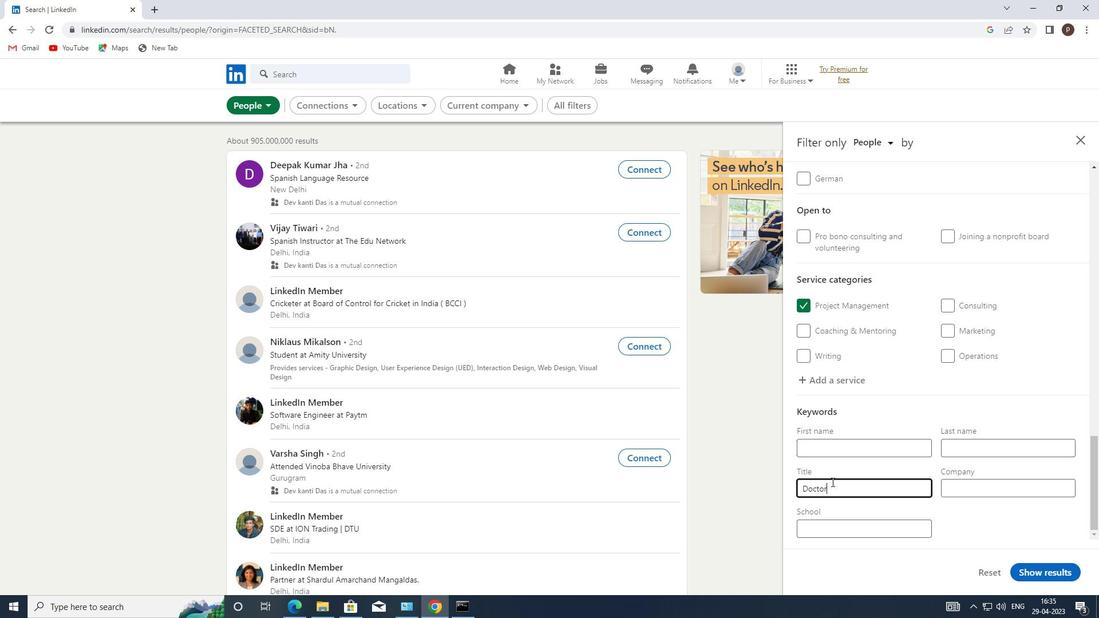 
Action: Mouse moved to (1043, 571)
Screenshot: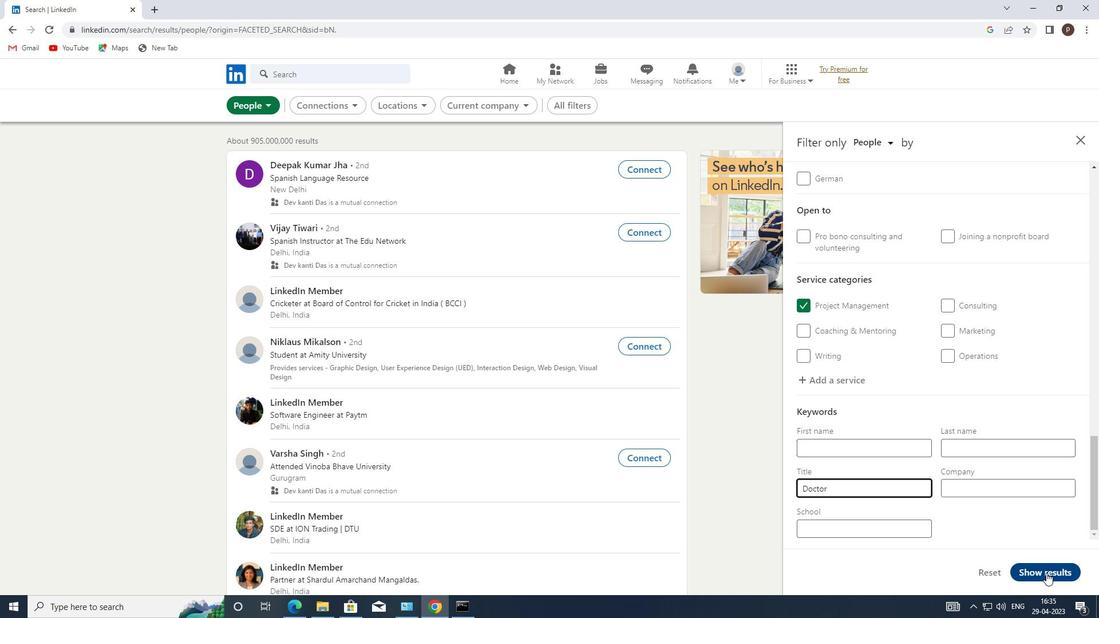 
Action: Mouse pressed left at (1043, 571)
Screenshot: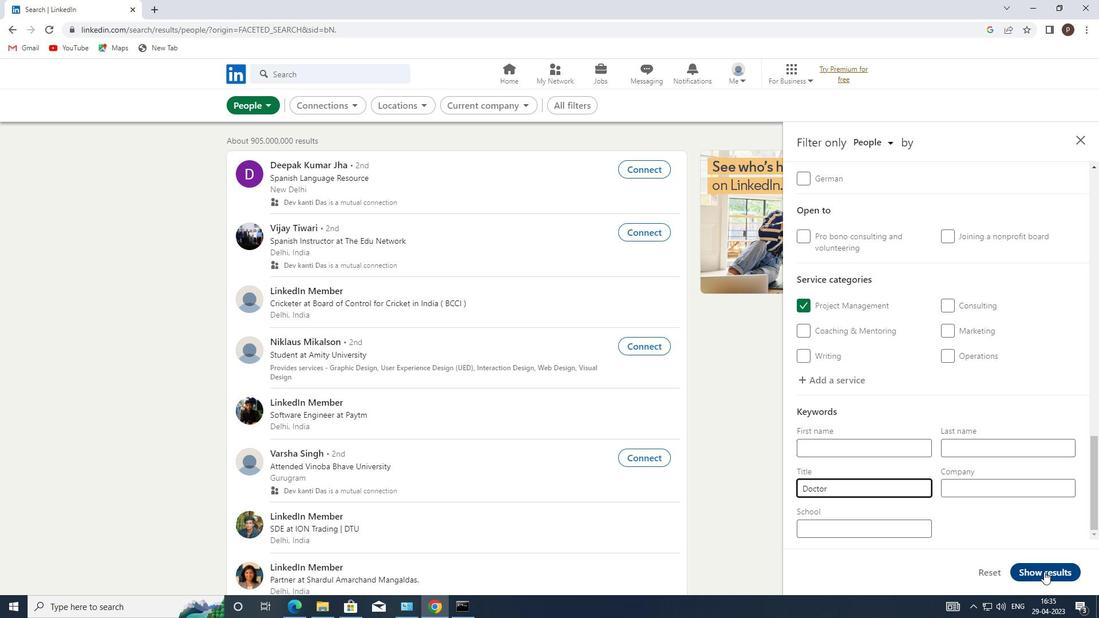 
